 Task: Create a due date automation trigger when advanced on, on the monday of the week before a card is due add basic with the blue label at 11:00 AM.
Action: Mouse moved to (1269, 106)
Screenshot: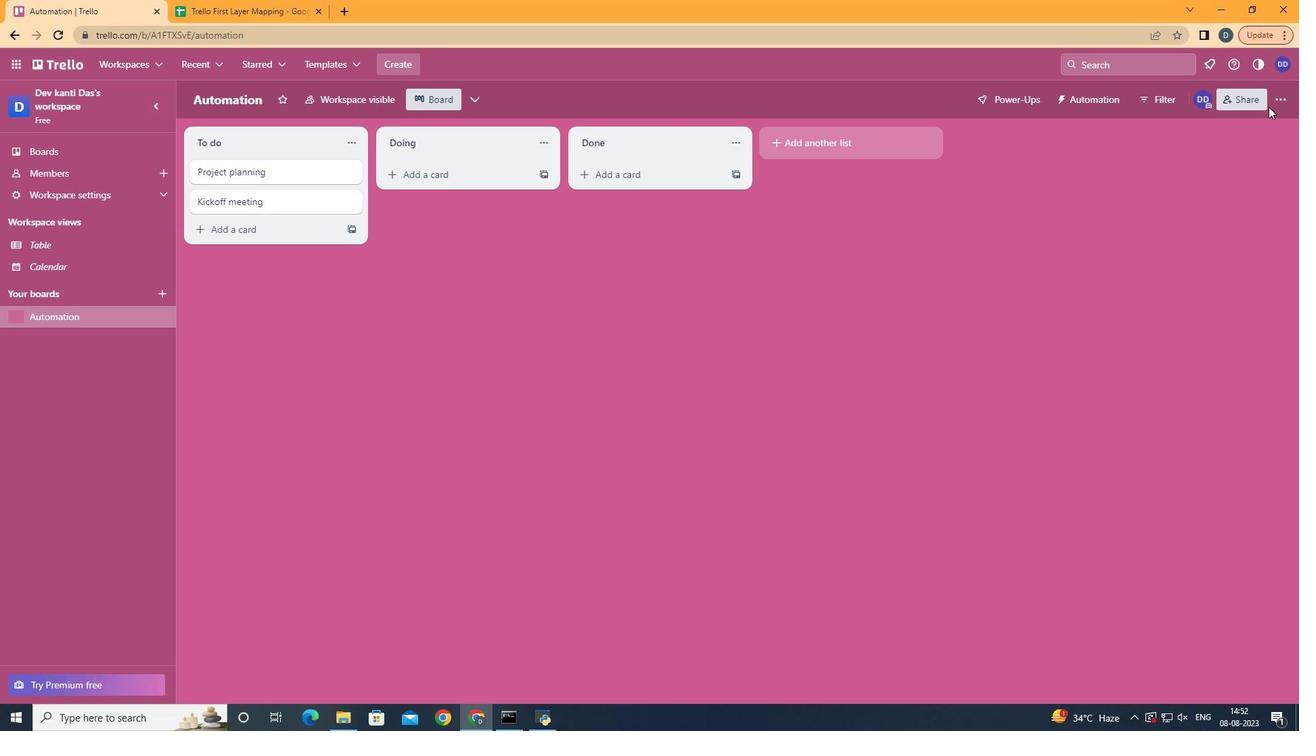 
Action: Mouse pressed left at (1269, 106)
Screenshot: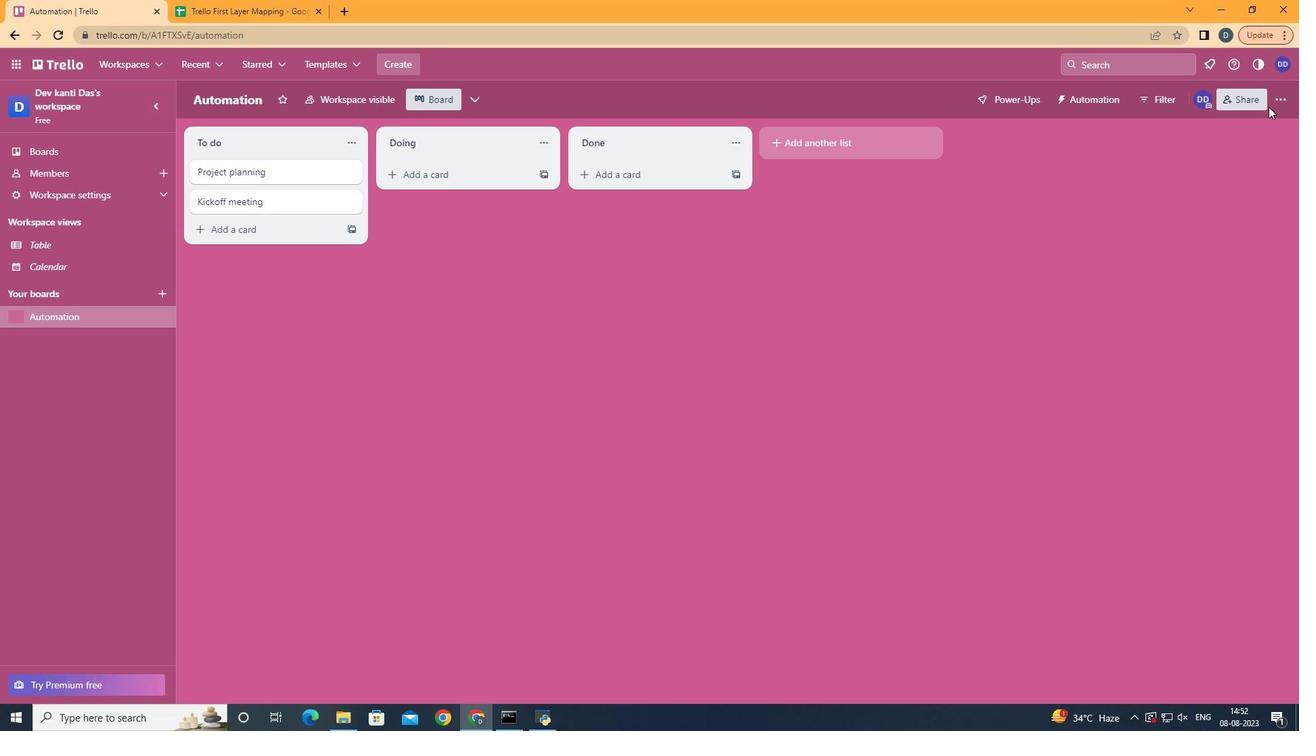 
Action: Mouse moved to (1277, 98)
Screenshot: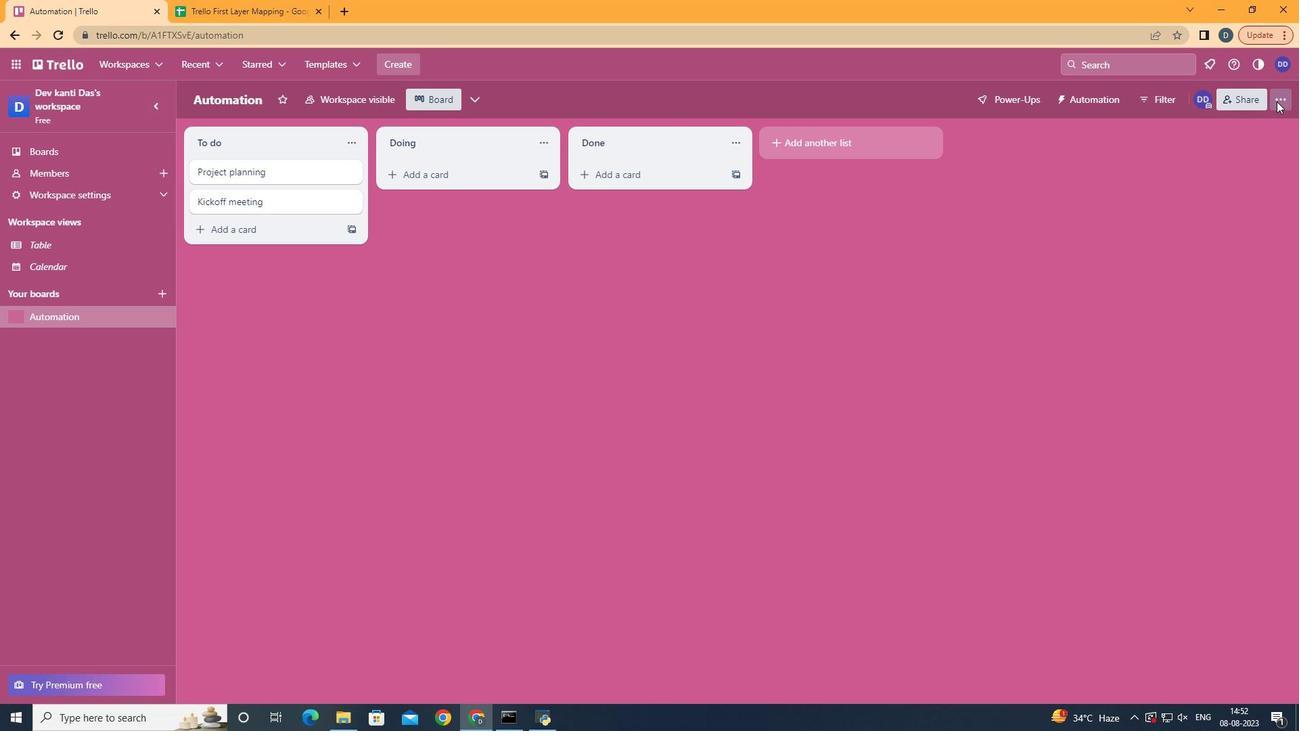 
Action: Mouse pressed left at (1277, 98)
Screenshot: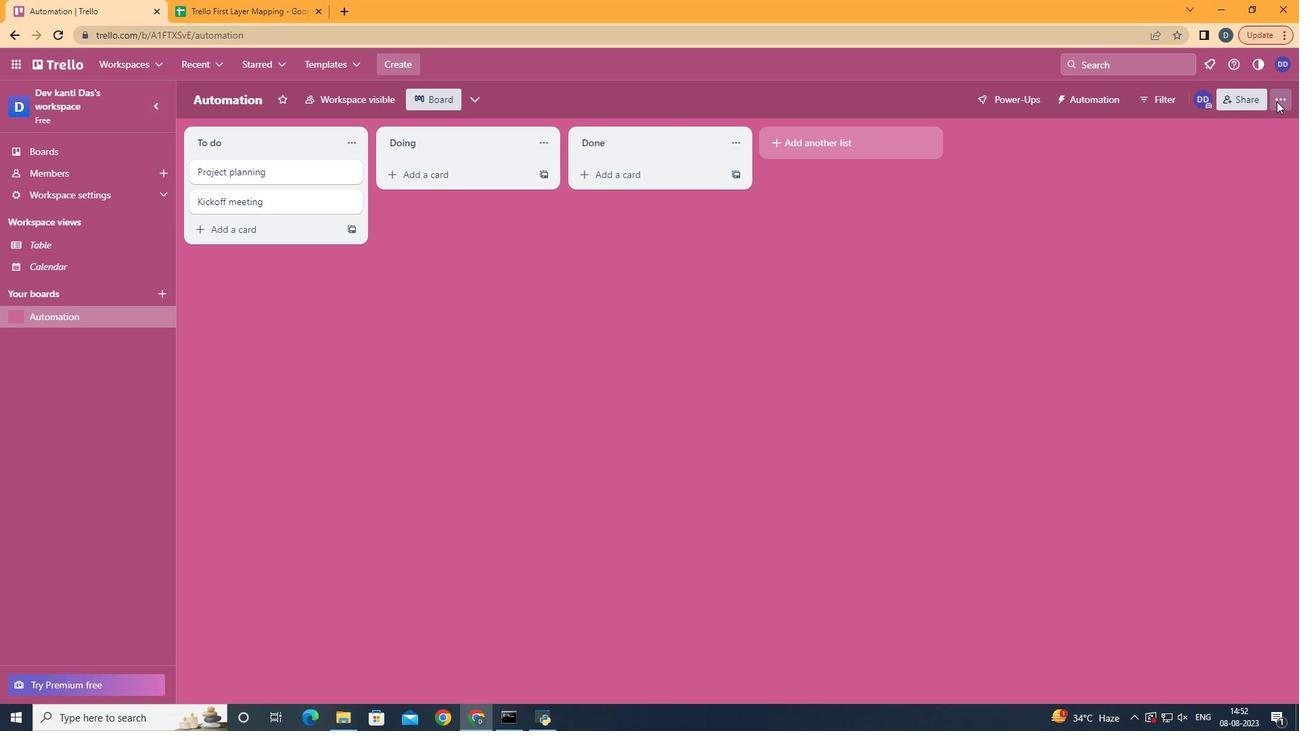 
Action: Mouse moved to (1170, 283)
Screenshot: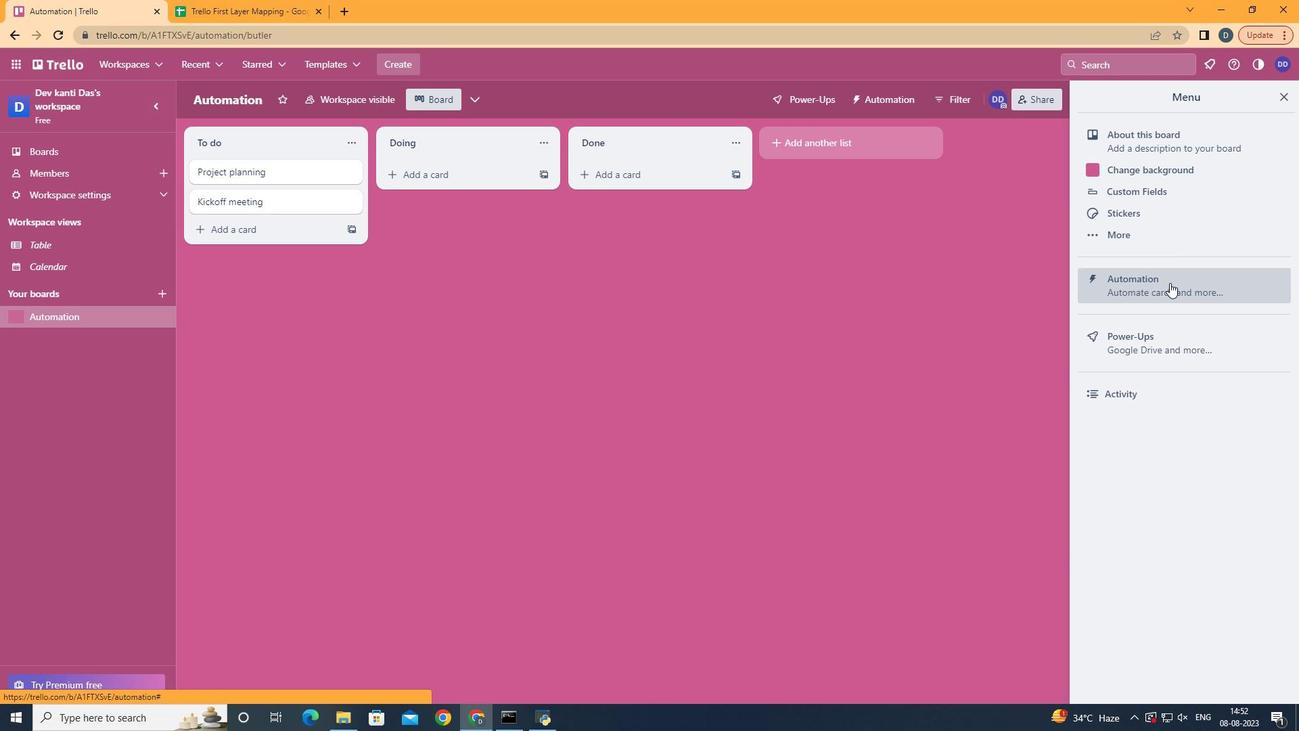 
Action: Mouse pressed left at (1170, 283)
Screenshot: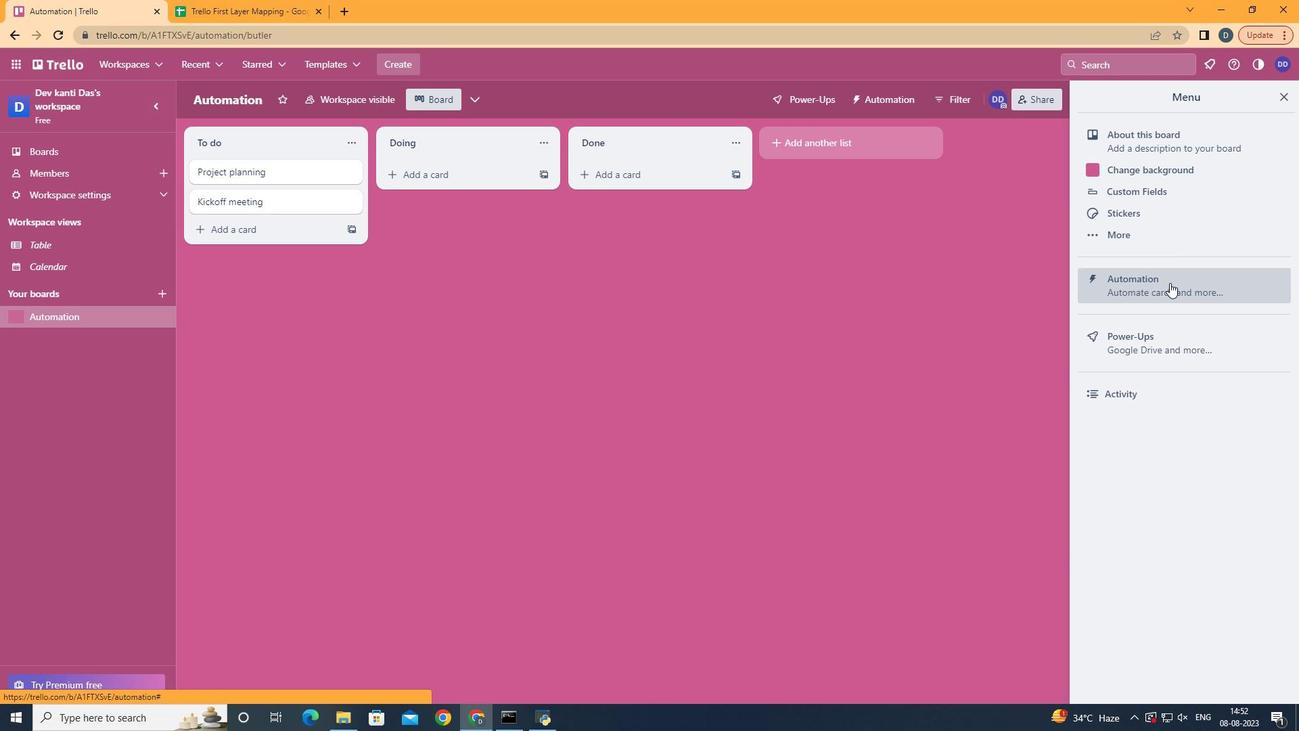 
Action: Mouse moved to (239, 264)
Screenshot: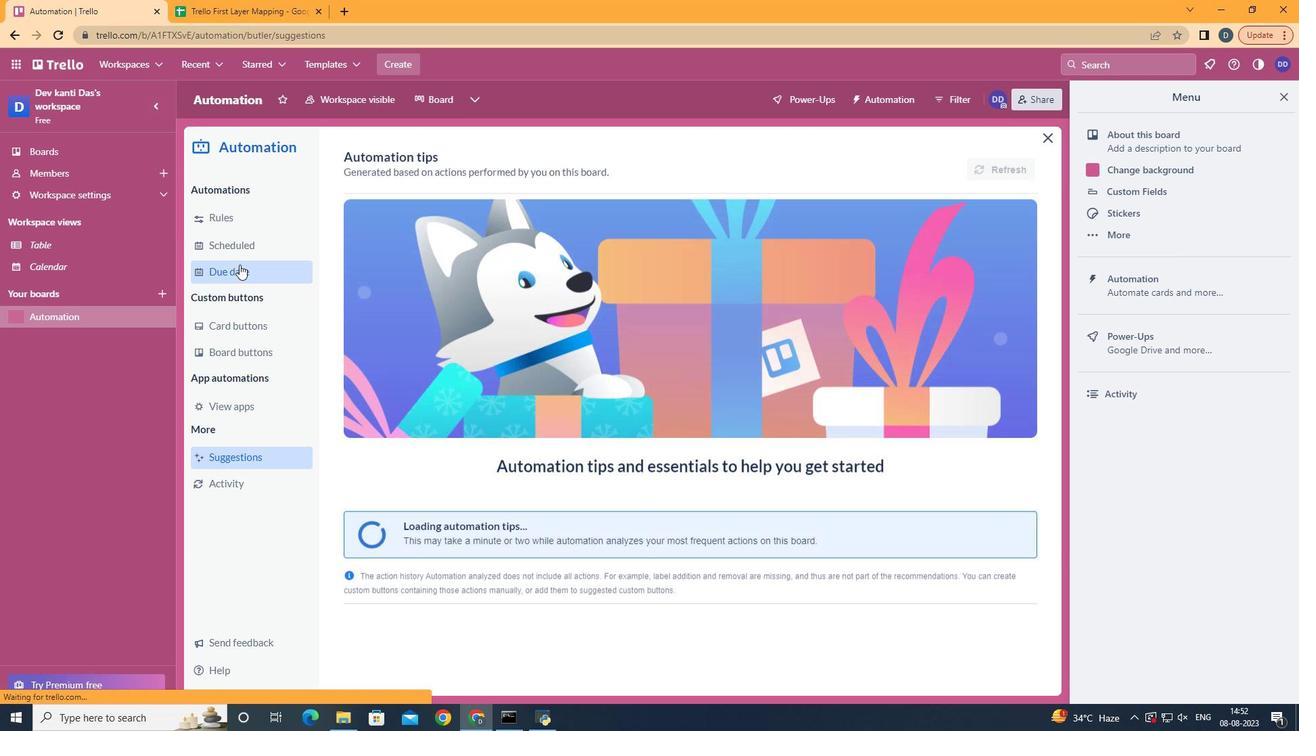 
Action: Mouse pressed left at (239, 264)
Screenshot: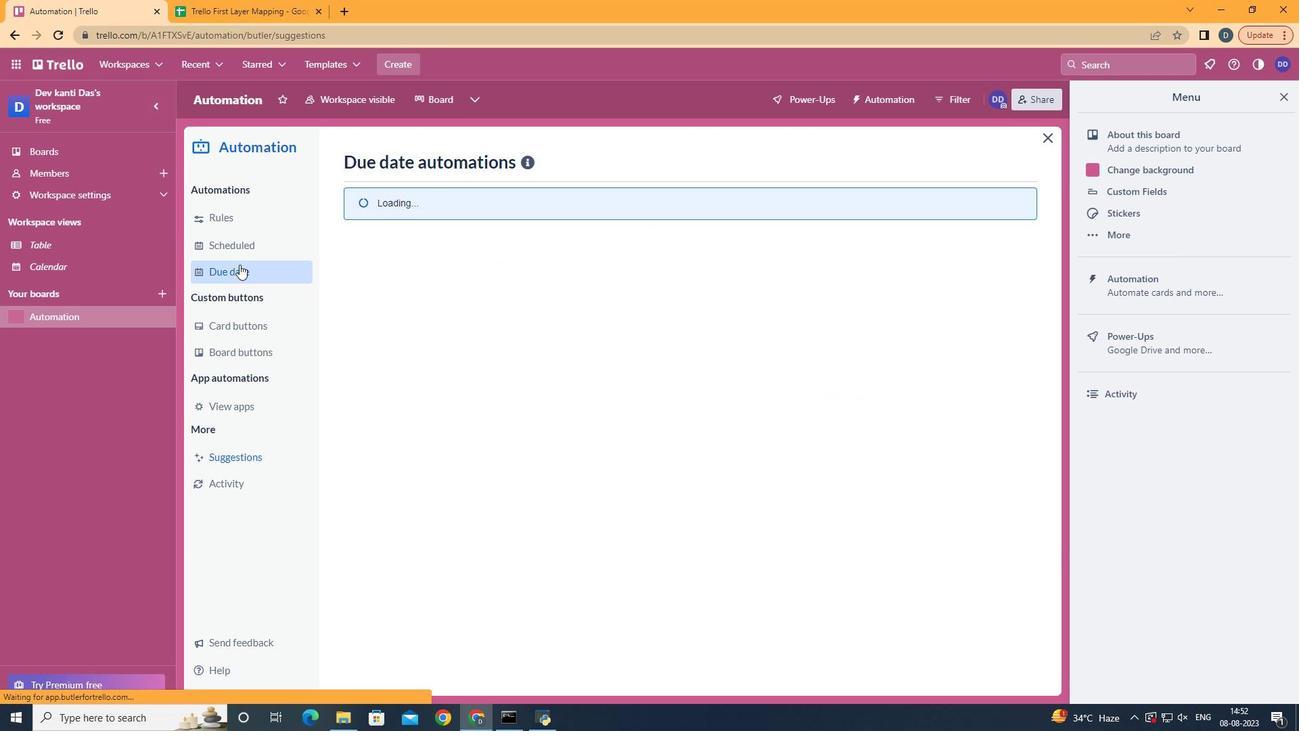 
Action: Mouse moved to (933, 163)
Screenshot: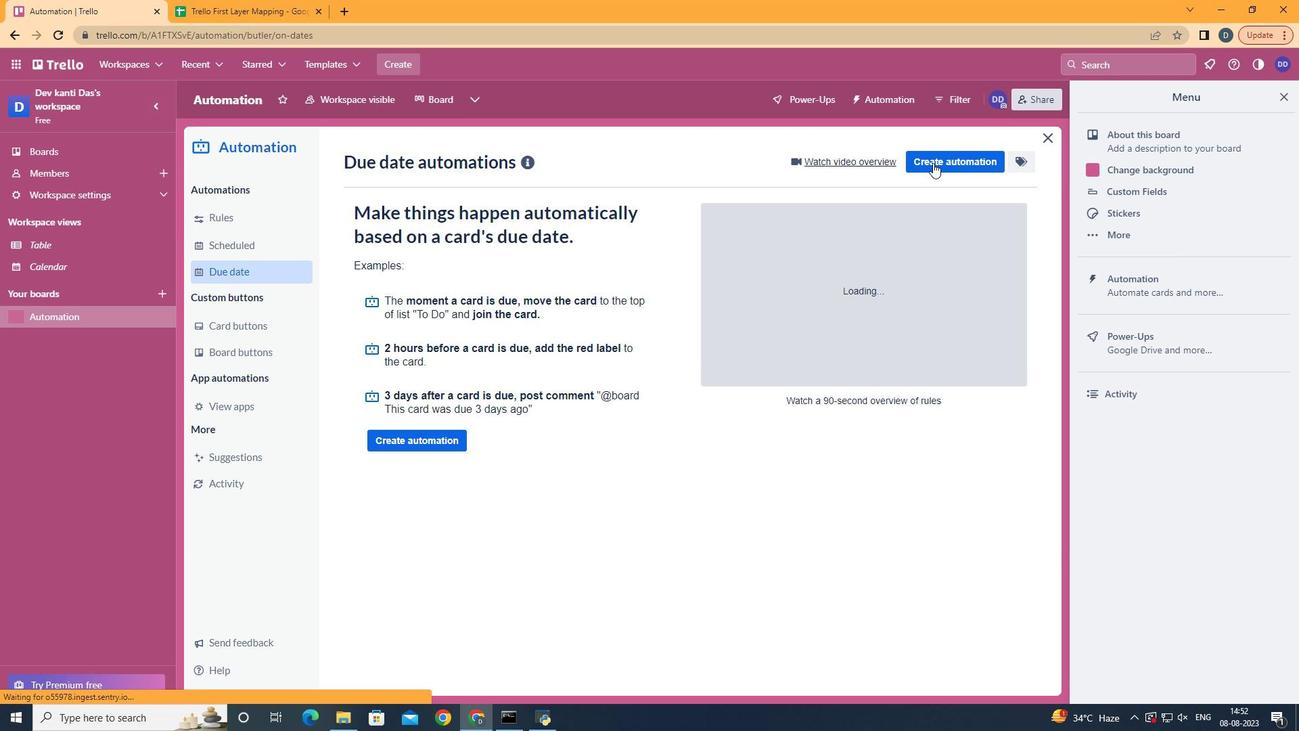 
Action: Mouse pressed left at (933, 163)
Screenshot: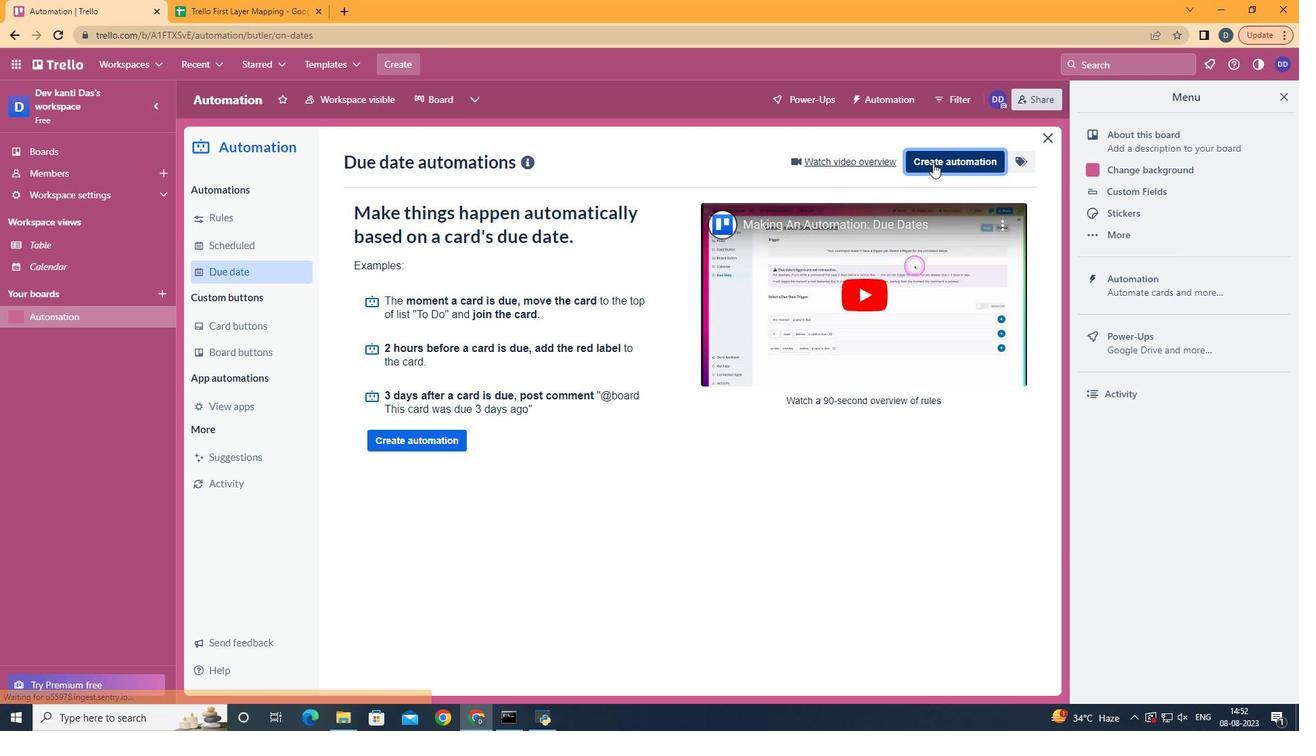 
Action: Mouse moved to (706, 280)
Screenshot: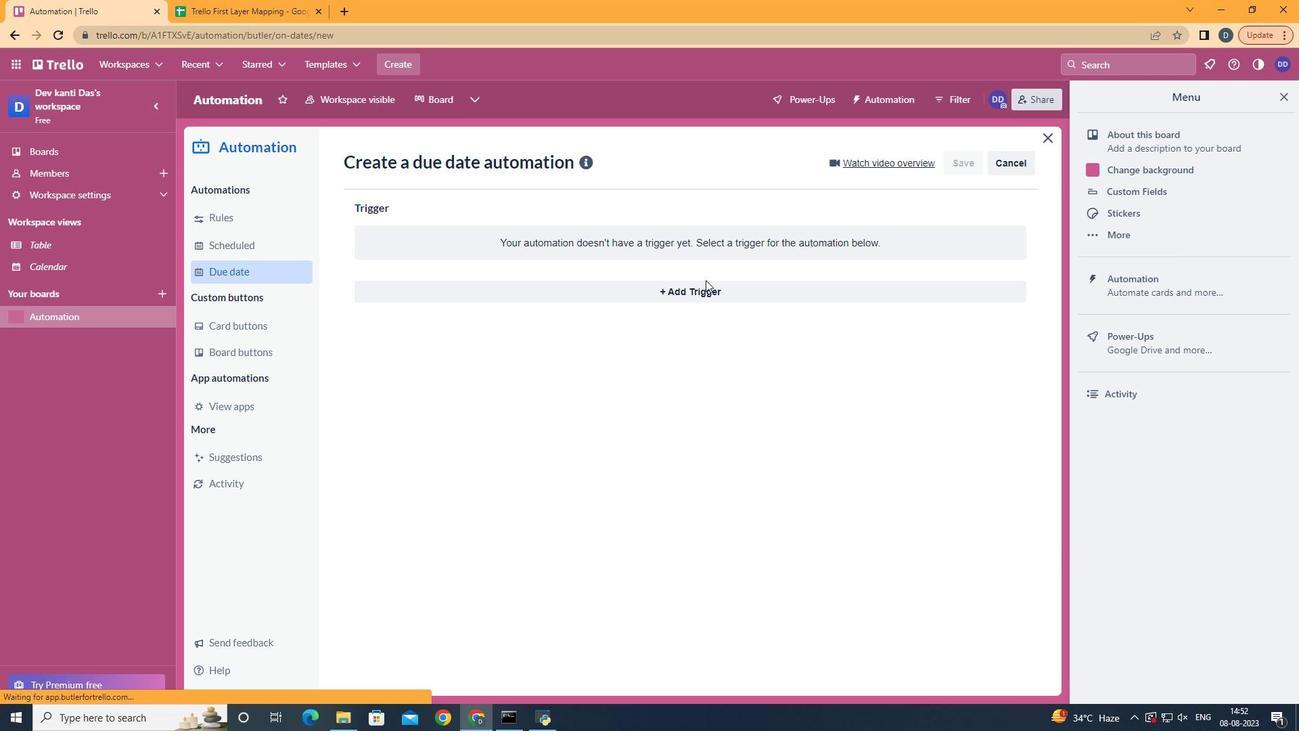
Action: Mouse pressed left at (706, 280)
Screenshot: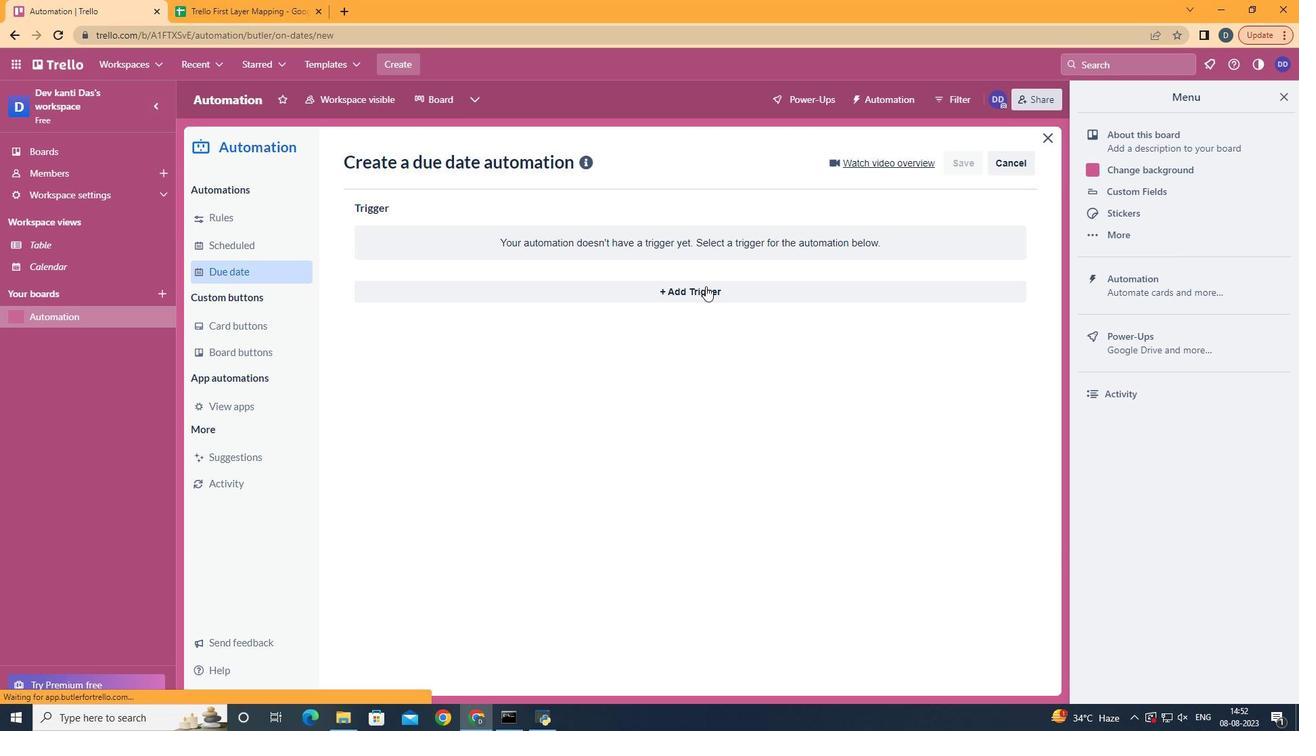 
Action: Mouse moved to (708, 290)
Screenshot: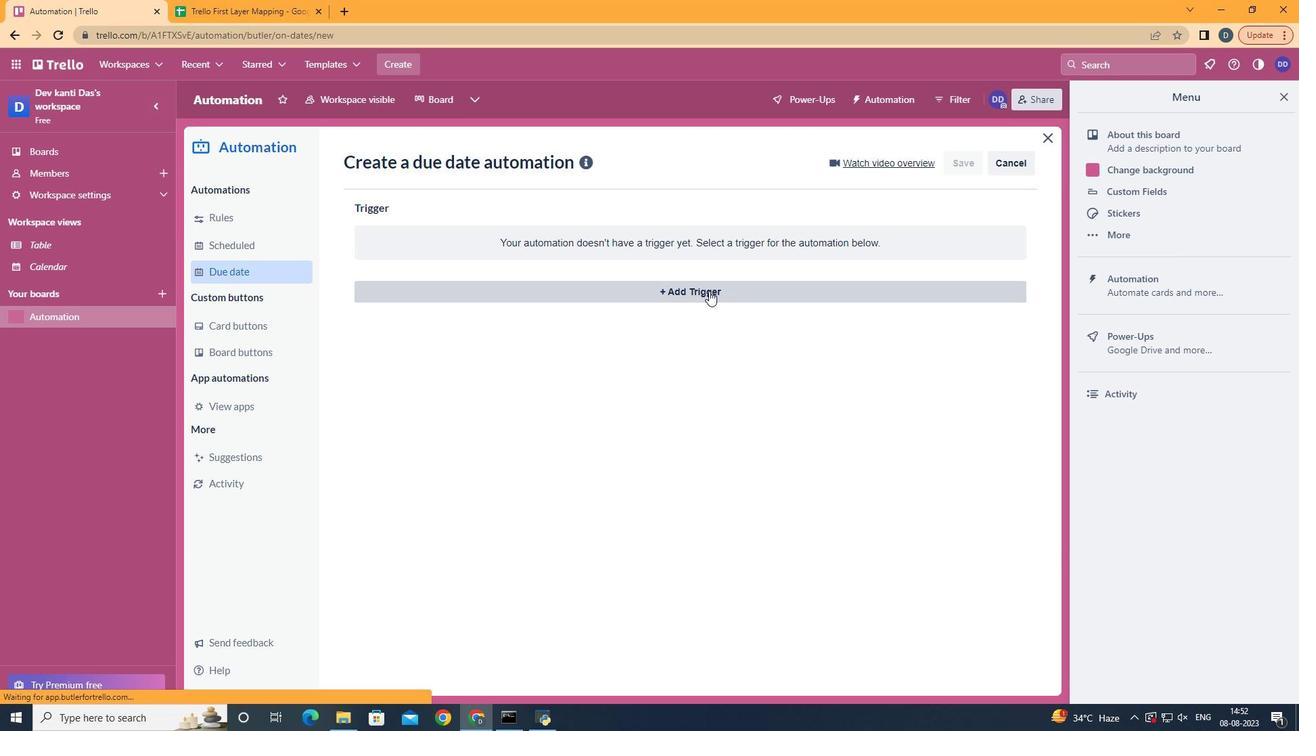 
Action: Mouse pressed left at (708, 290)
Screenshot: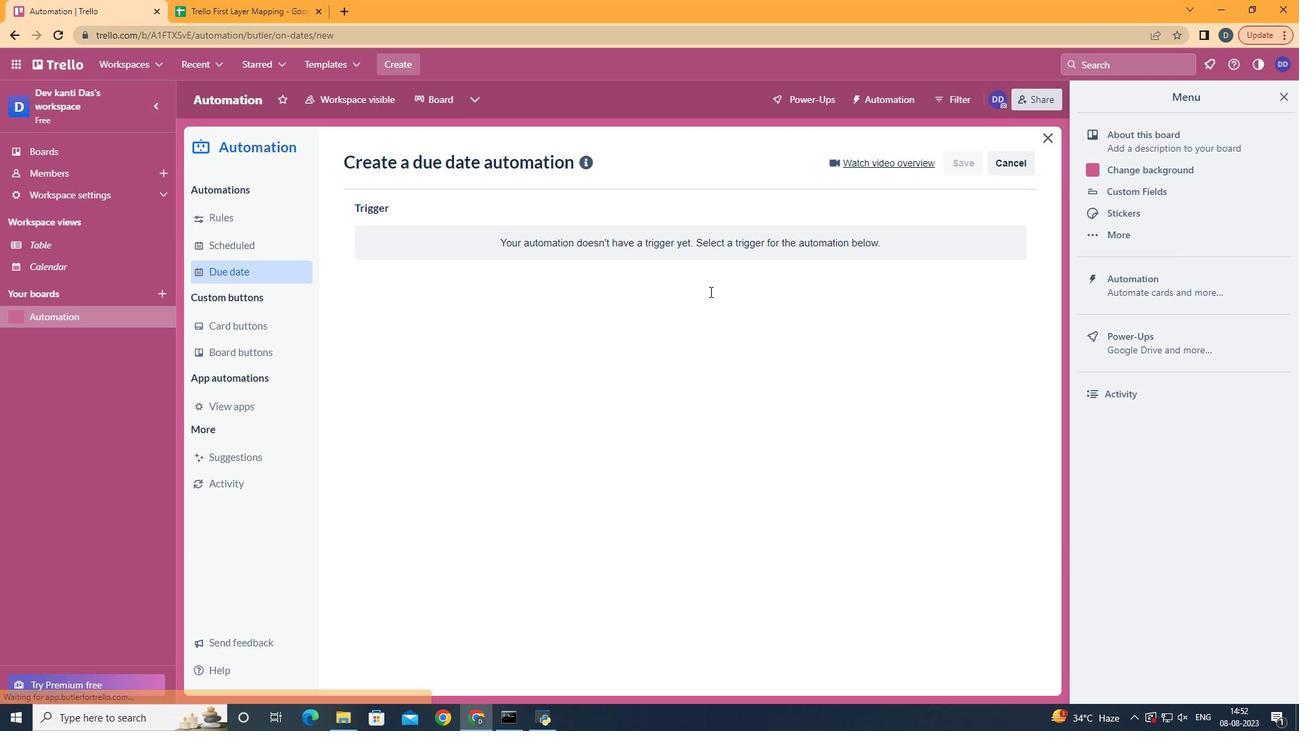 
Action: Mouse moved to (428, 348)
Screenshot: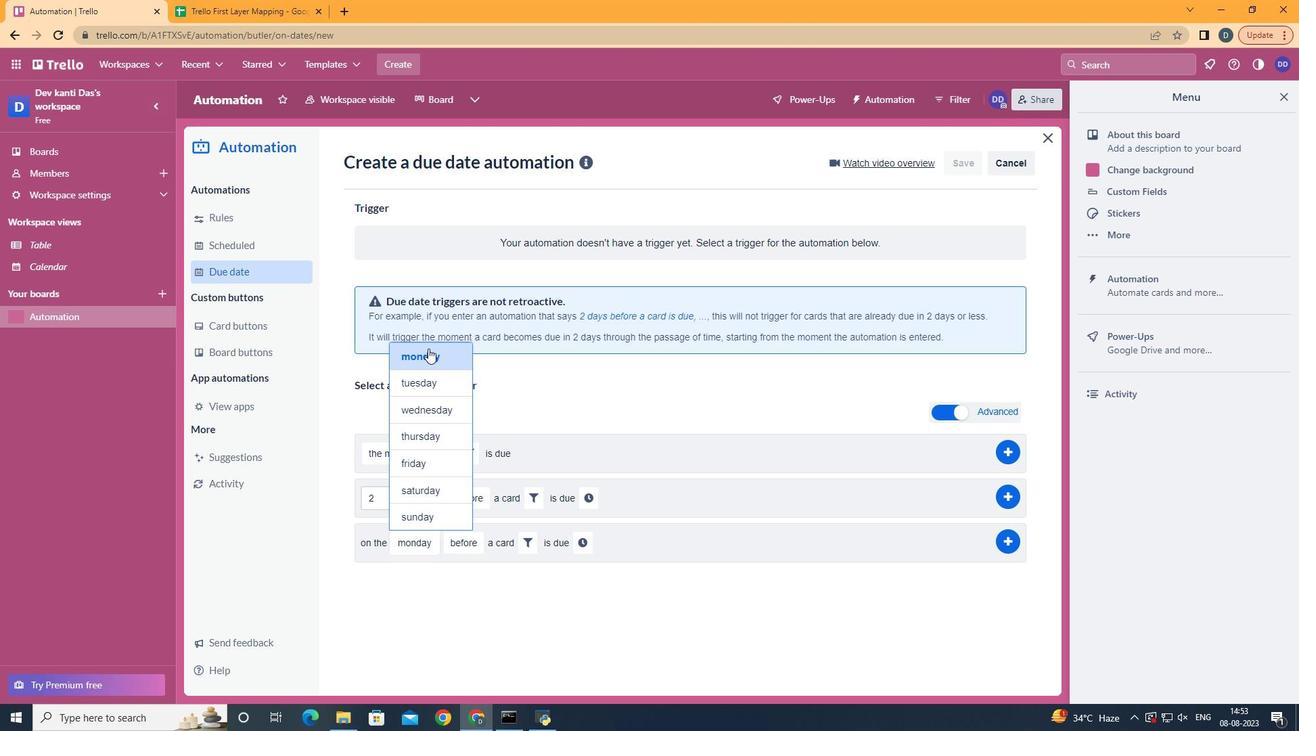 
Action: Mouse pressed left at (428, 348)
Screenshot: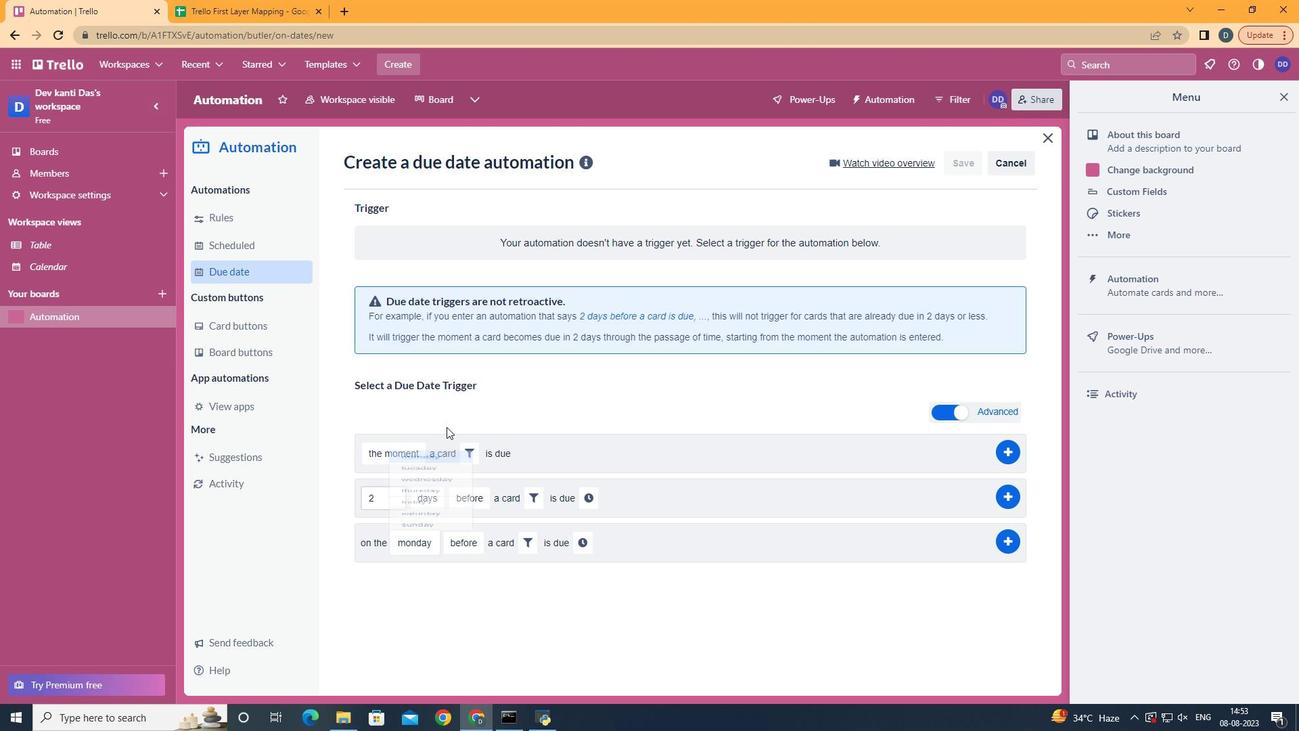 
Action: Mouse moved to (476, 652)
Screenshot: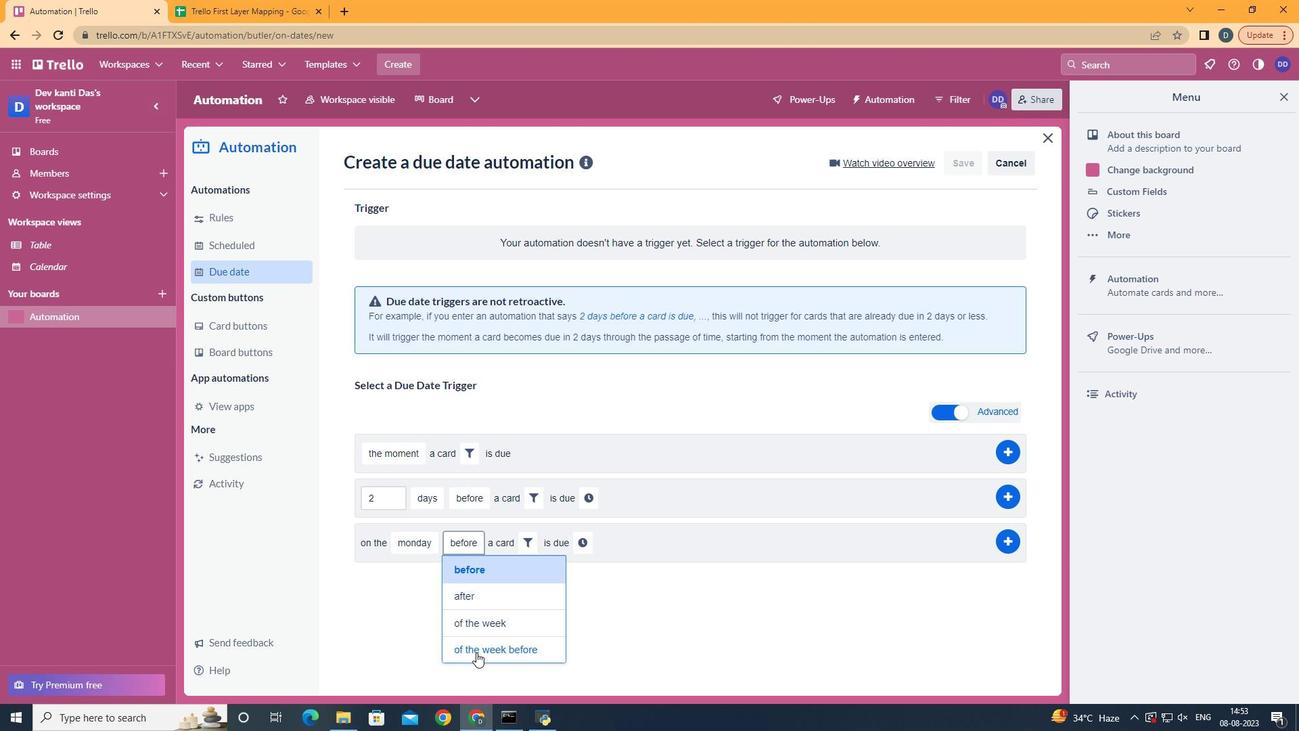 
Action: Mouse pressed left at (476, 652)
Screenshot: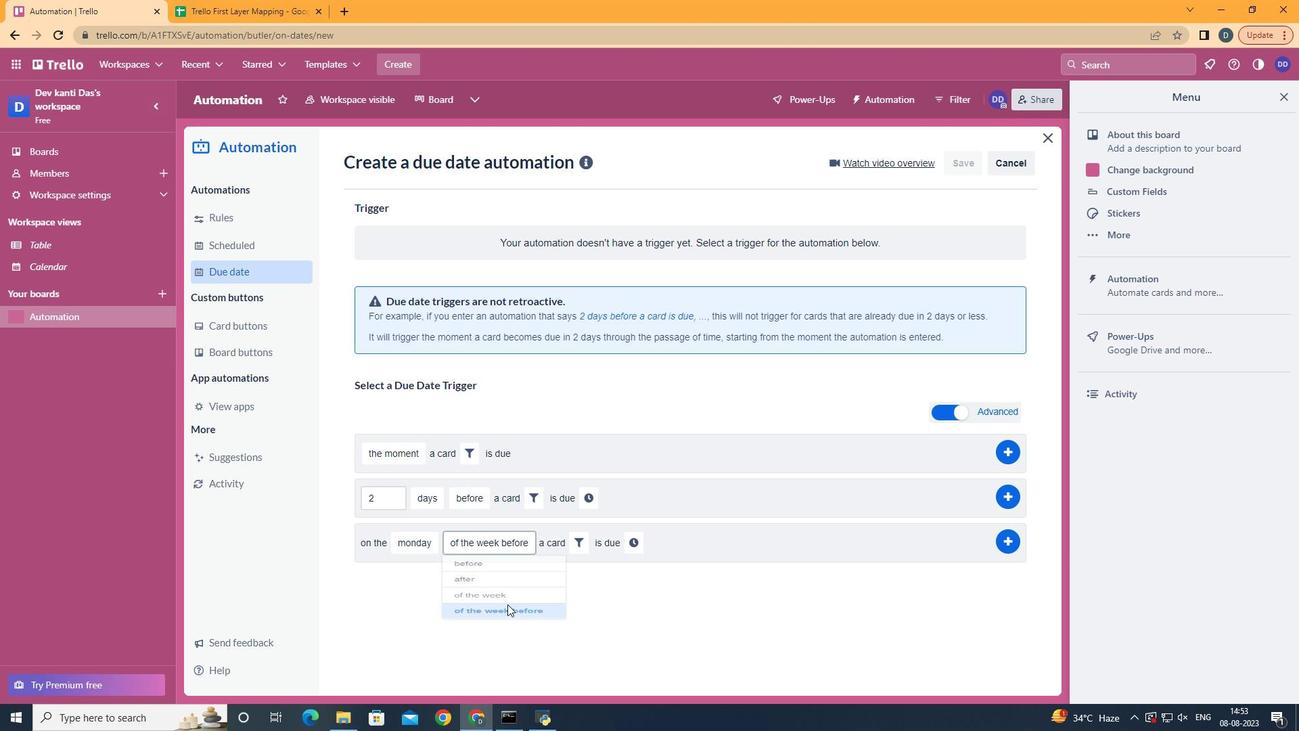 
Action: Mouse moved to (578, 545)
Screenshot: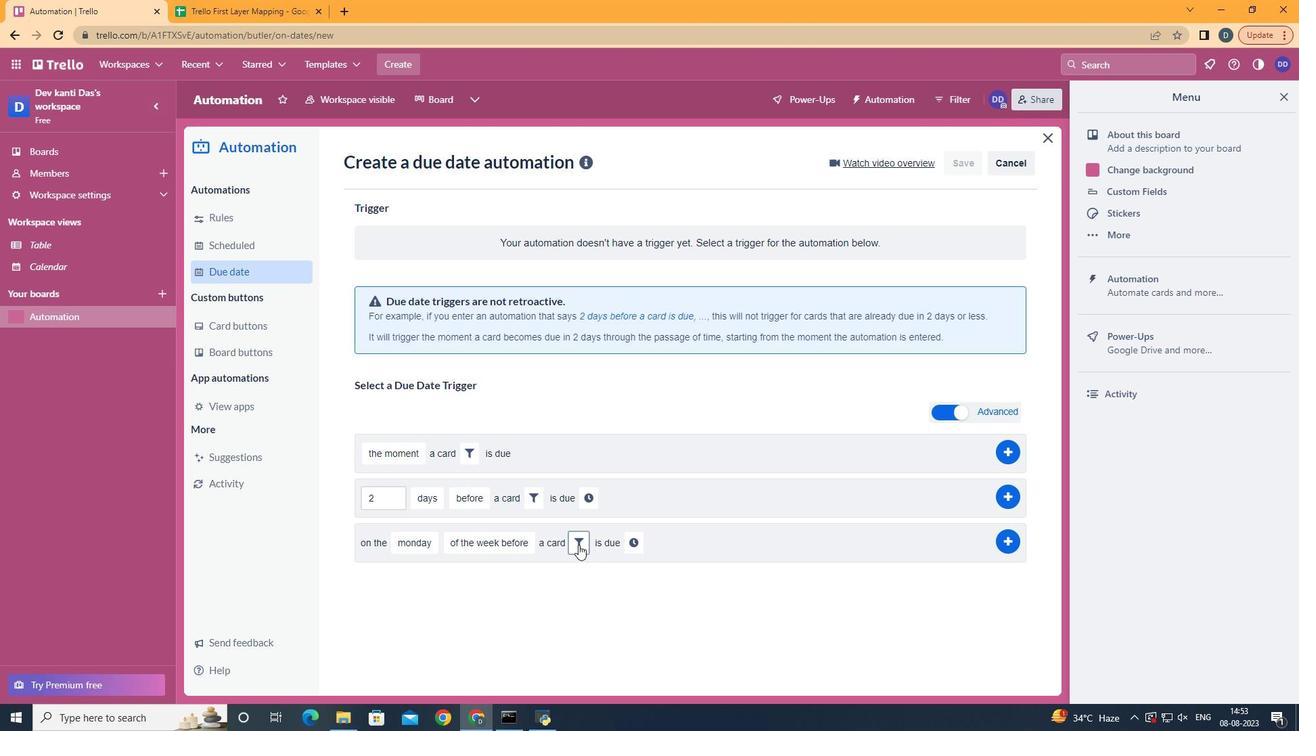 
Action: Mouse pressed left at (578, 545)
Screenshot: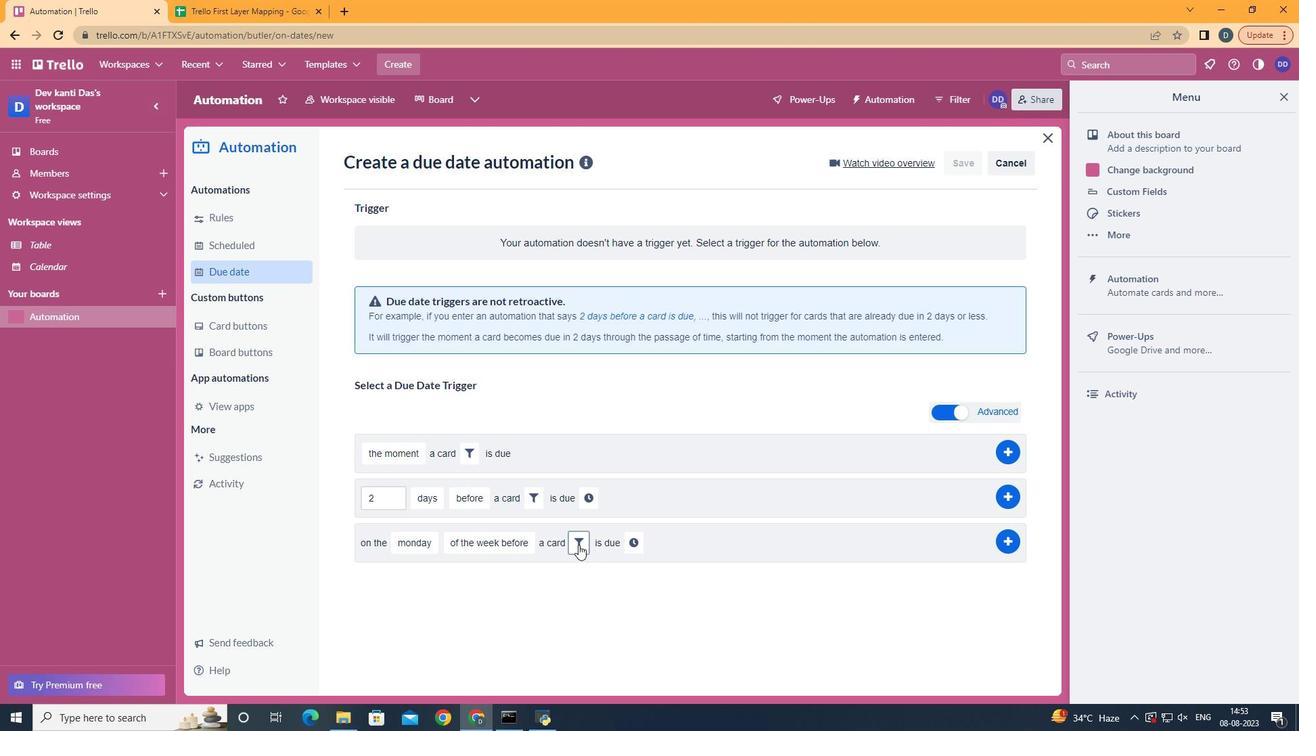 
Action: Mouse moved to (589, 574)
Screenshot: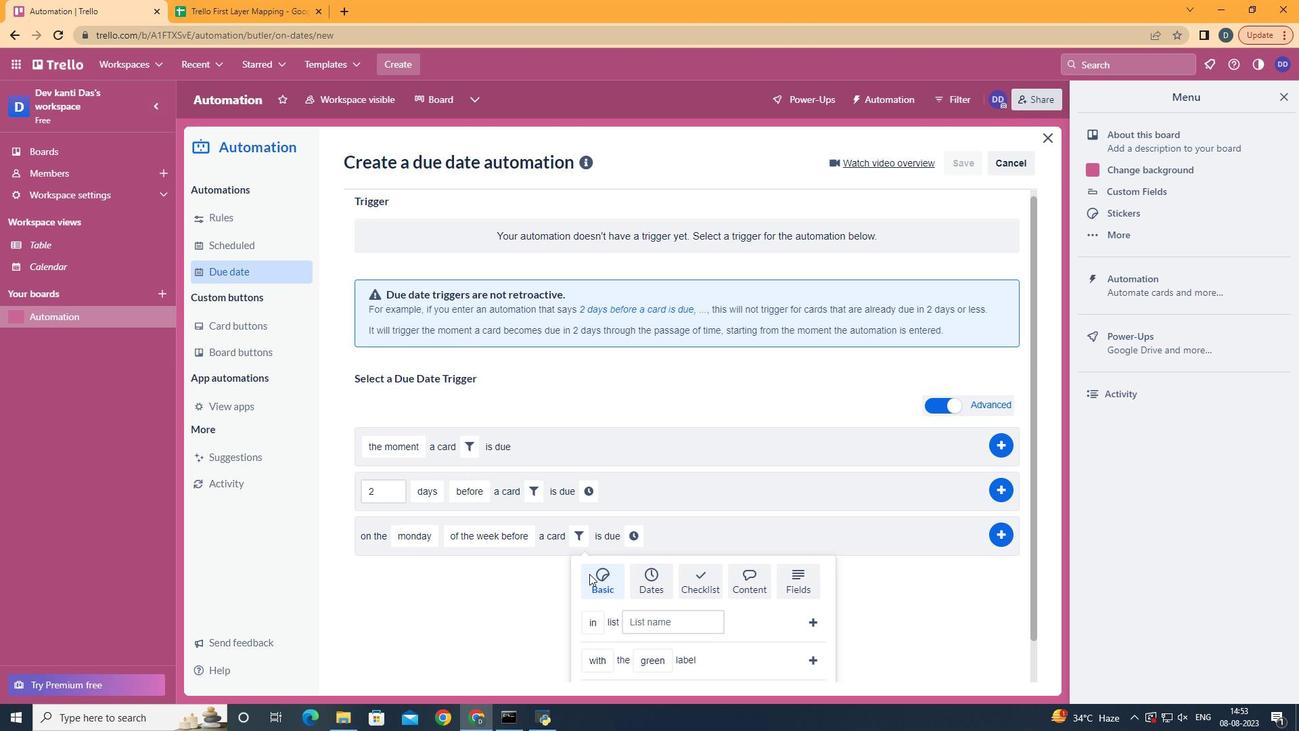 
Action: Mouse scrolled (589, 573) with delta (0, 0)
Screenshot: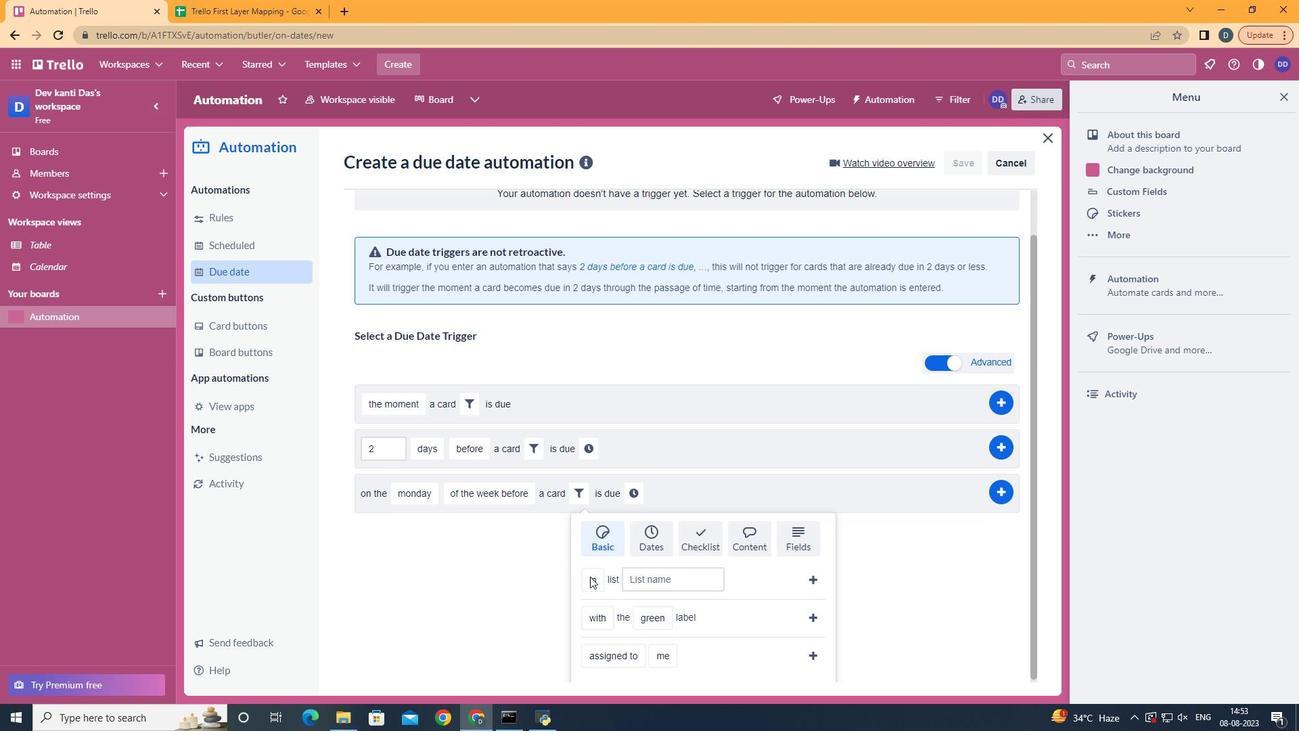 
Action: Mouse scrolled (589, 573) with delta (0, 0)
Screenshot: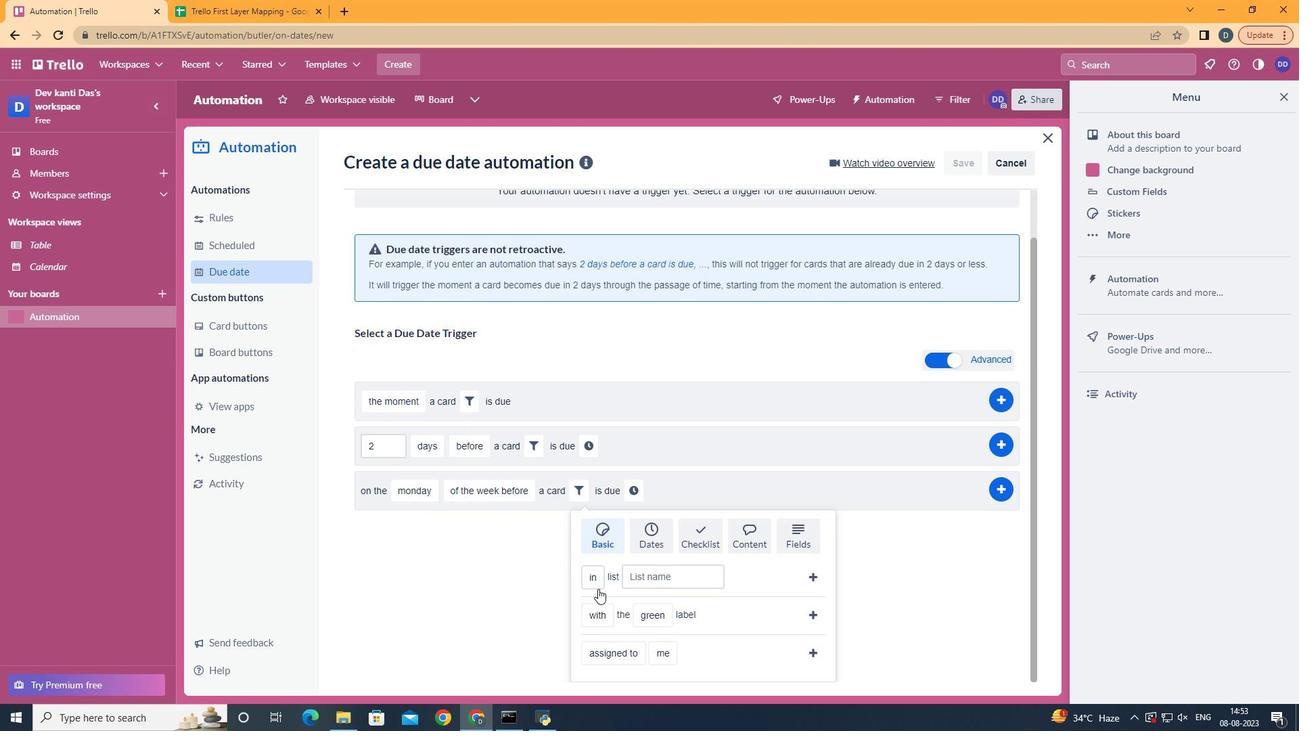 
Action: Mouse moved to (620, 530)
Screenshot: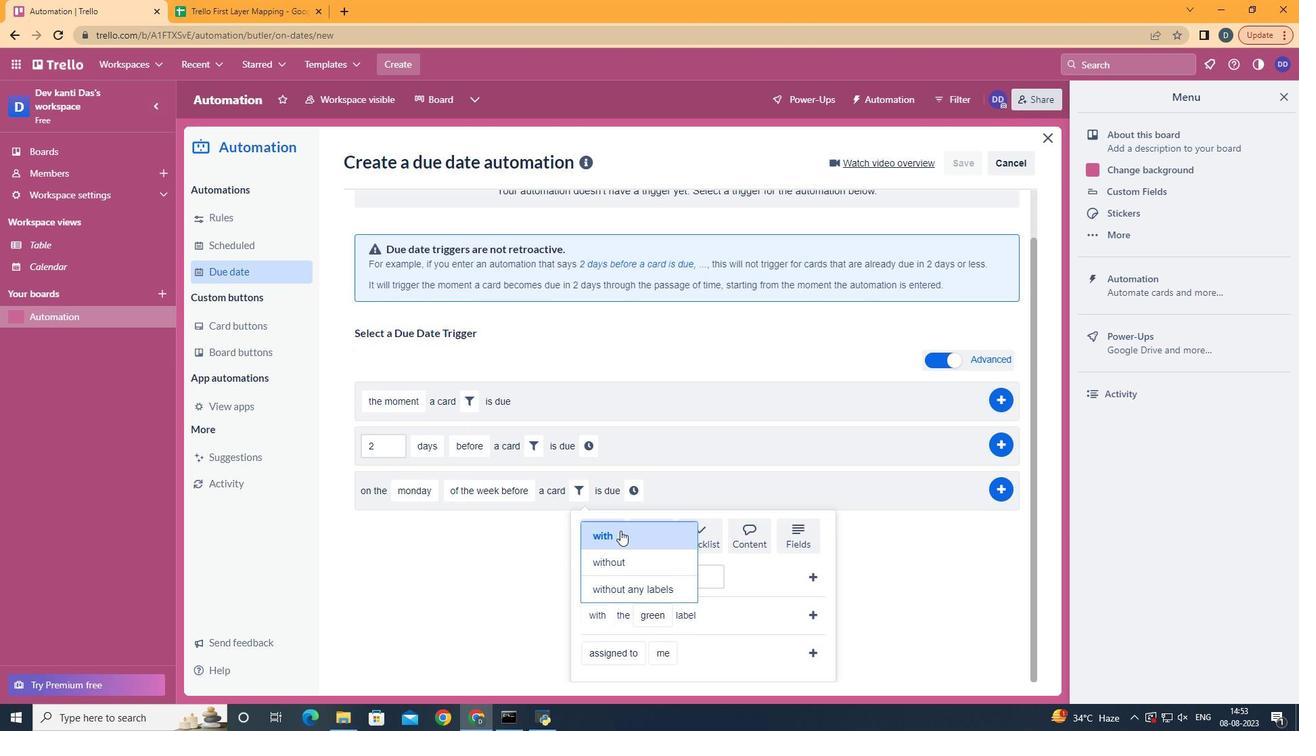 
Action: Mouse pressed left at (620, 530)
Screenshot: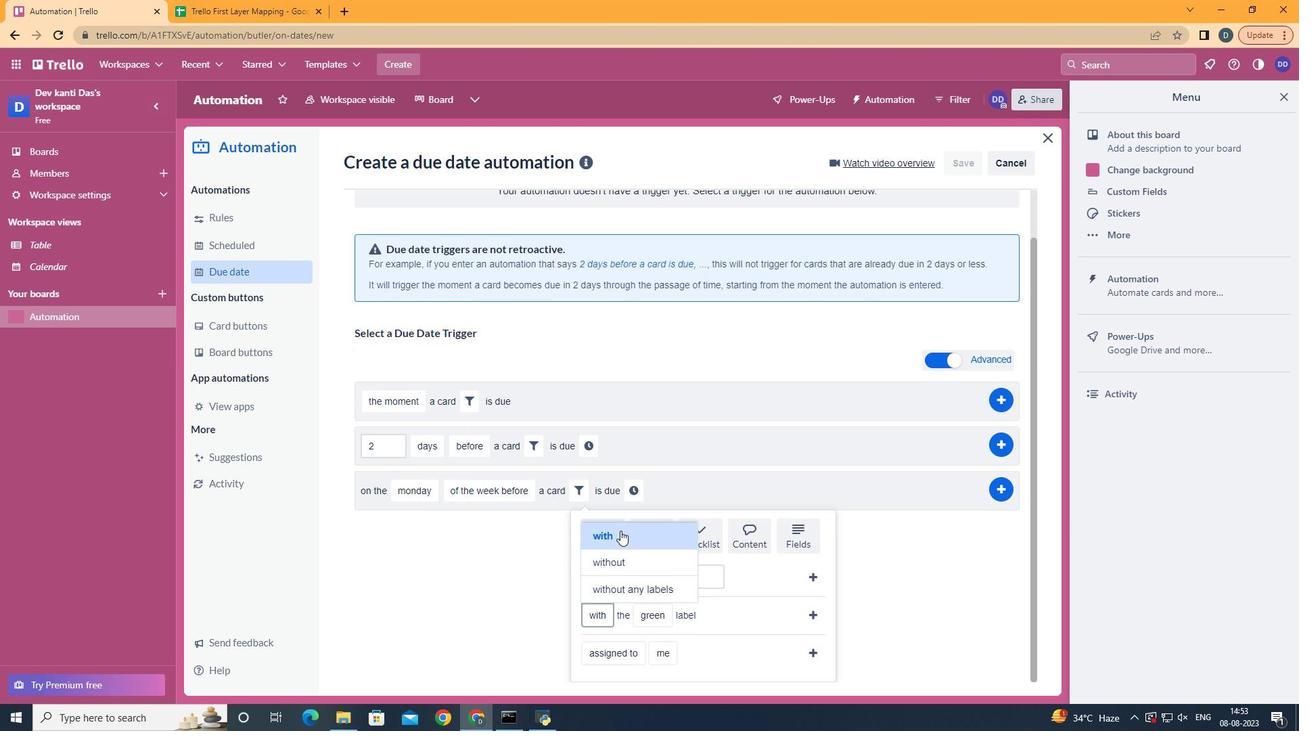 
Action: Mouse moved to (660, 584)
Screenshot: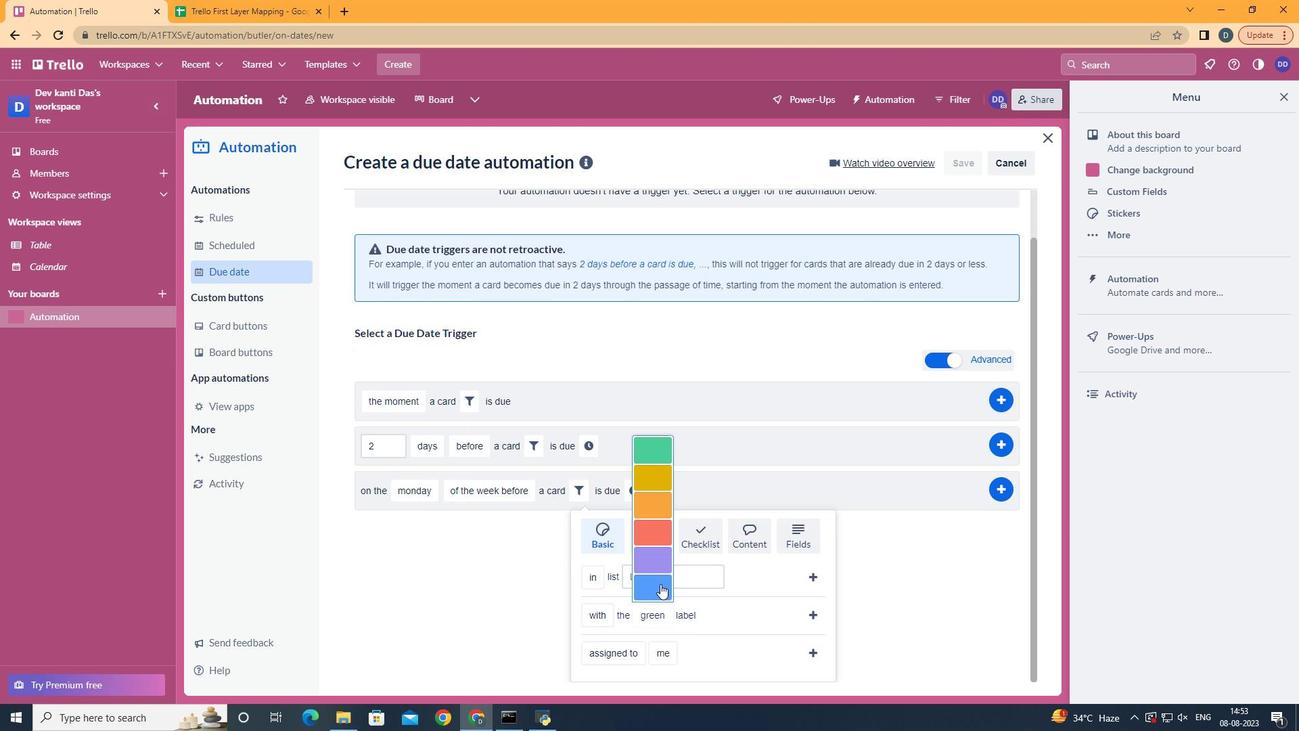 
Action: Mouse pressed left at (660, 584)
Screenshot: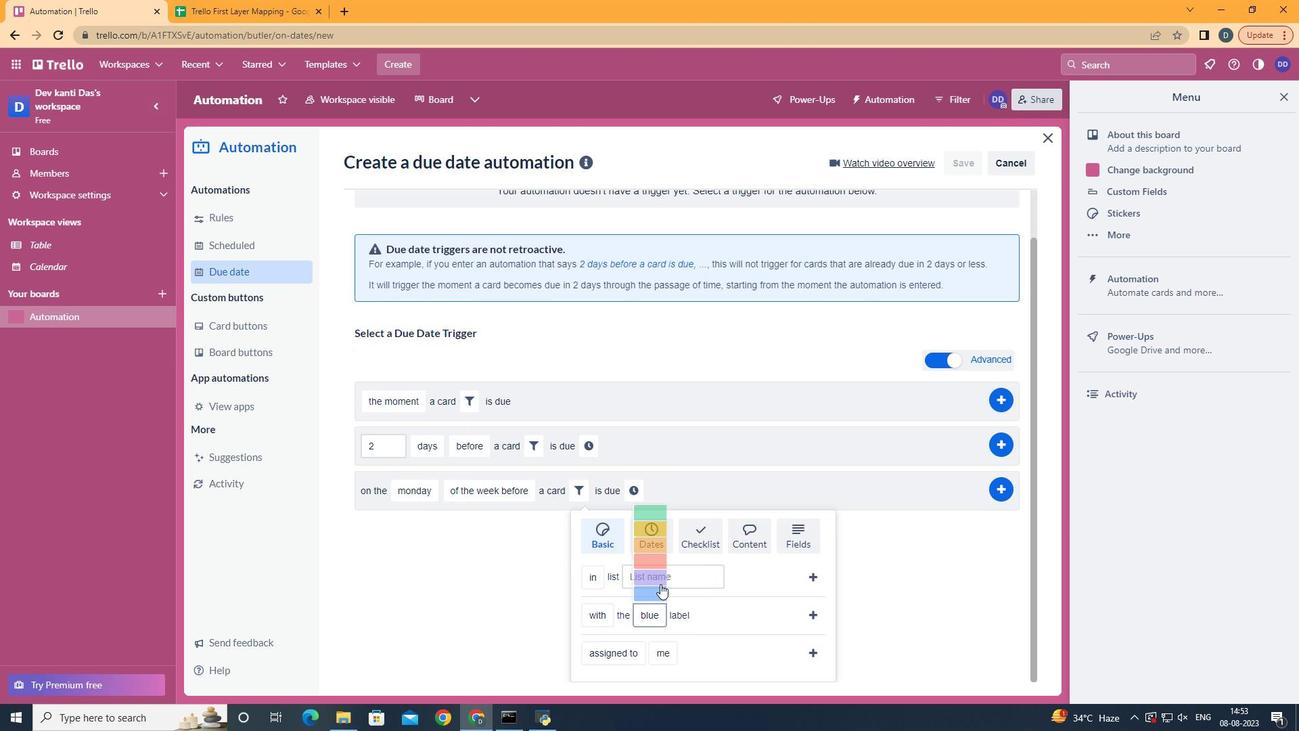 
Action: Mouse moved to (819, 612)
Screenshot: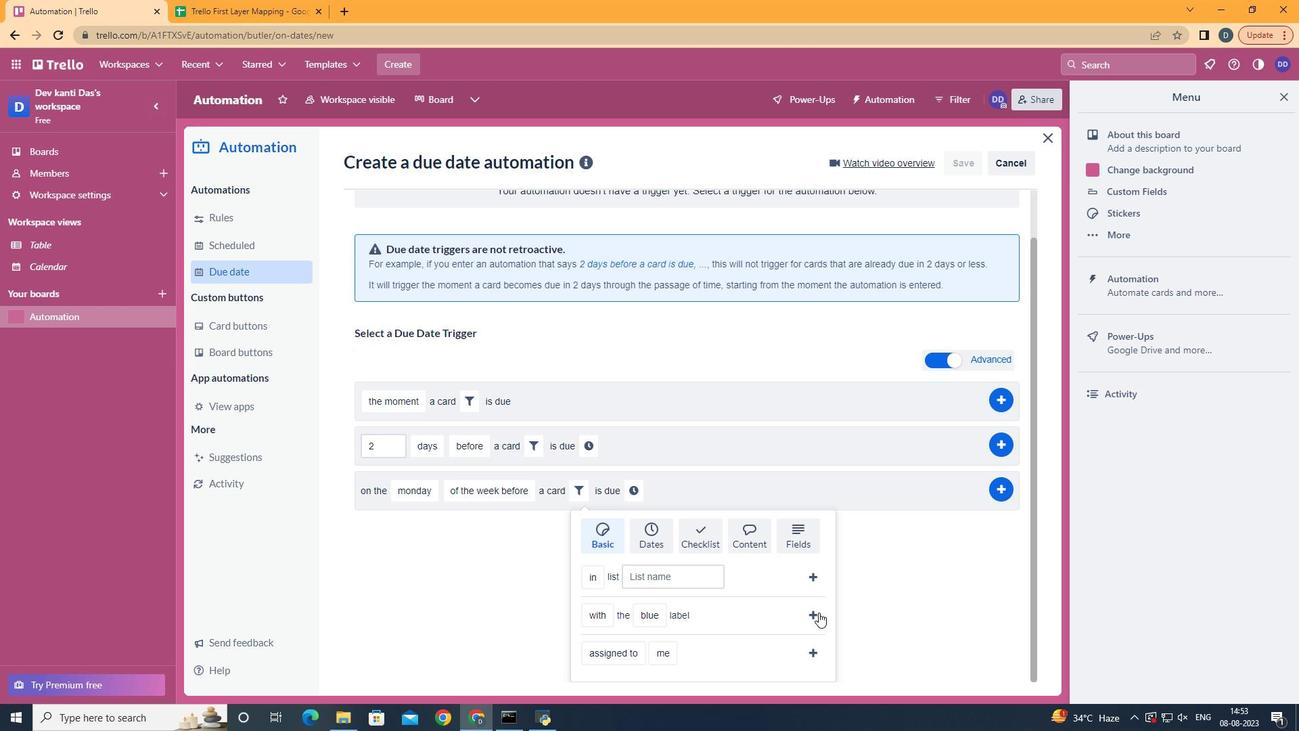 
Action: Mouse pressed left at (819, 612)
Screenshot: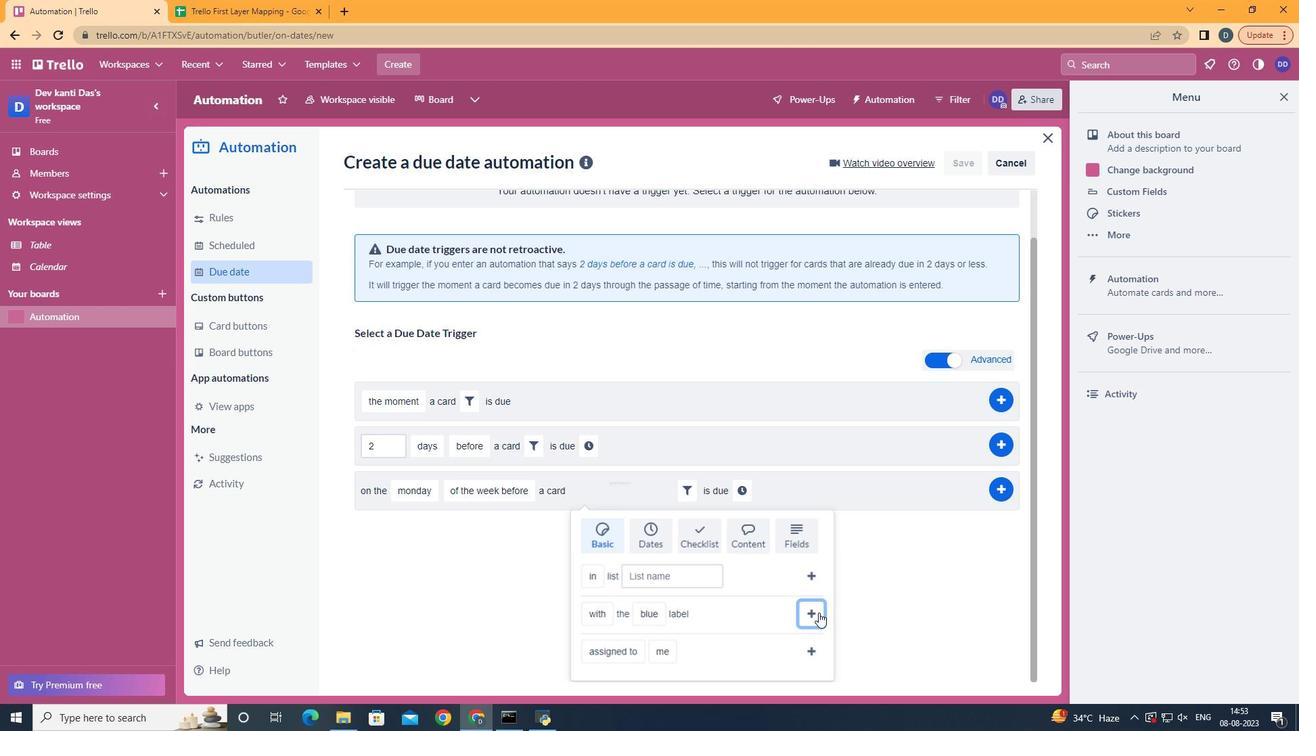 
Action: Mouse moved to (746, 557)
Screenshot: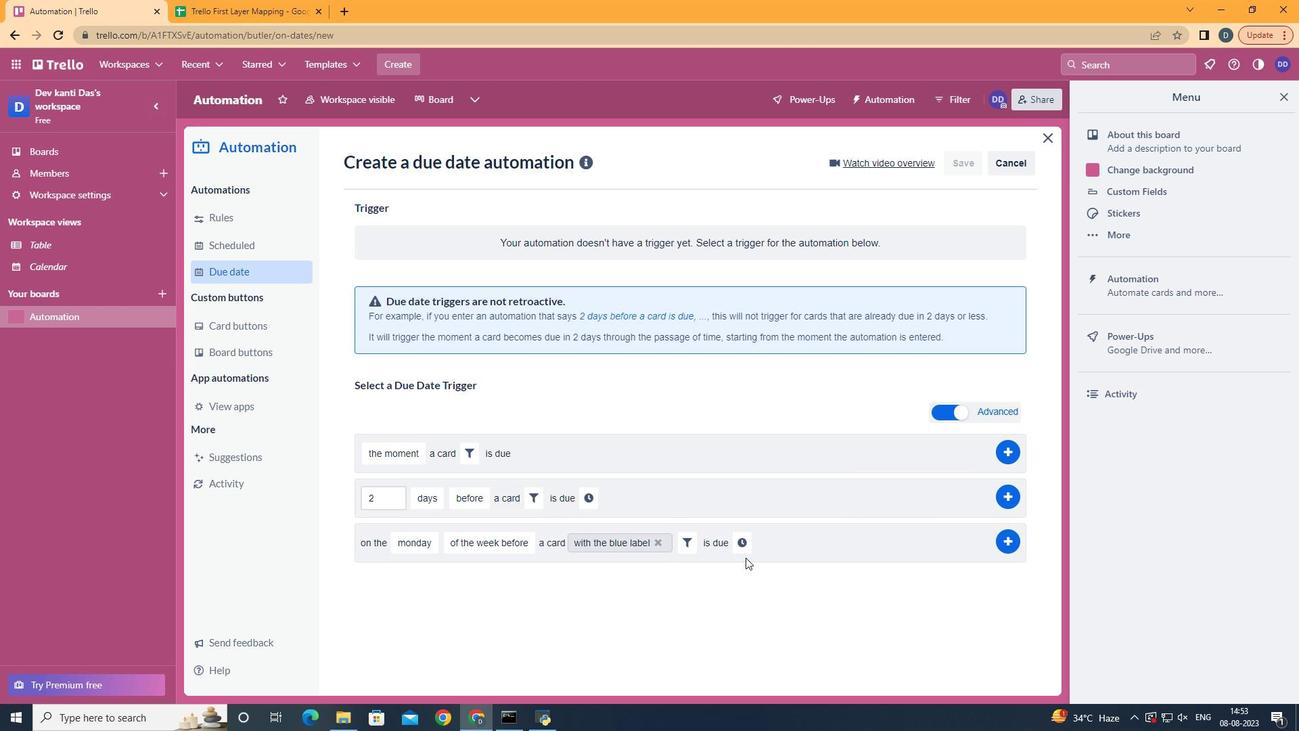 
Action: Mouse pressed left at (746, 557)
Screenshot: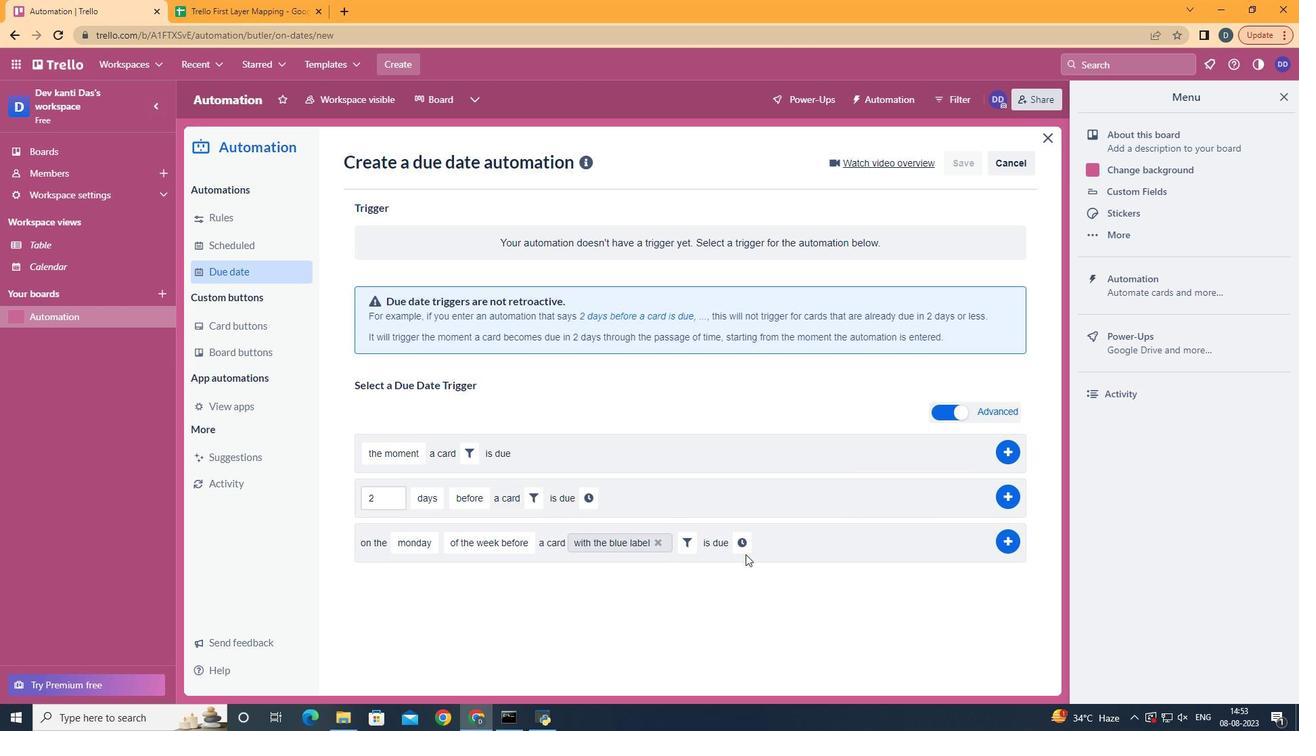 
Action: Mouse moved to (745, 548)
Screenshot: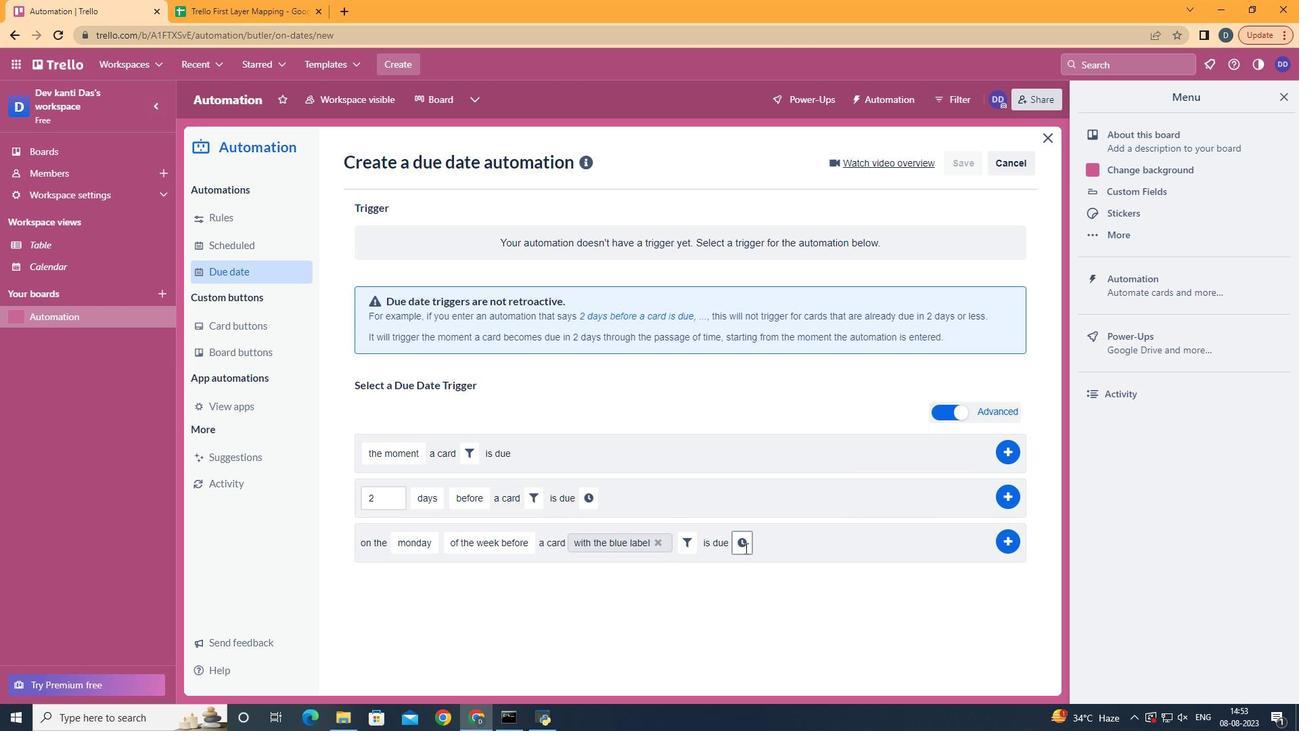 
Action: Mouse pressed left at (745, 548)
Screenshot: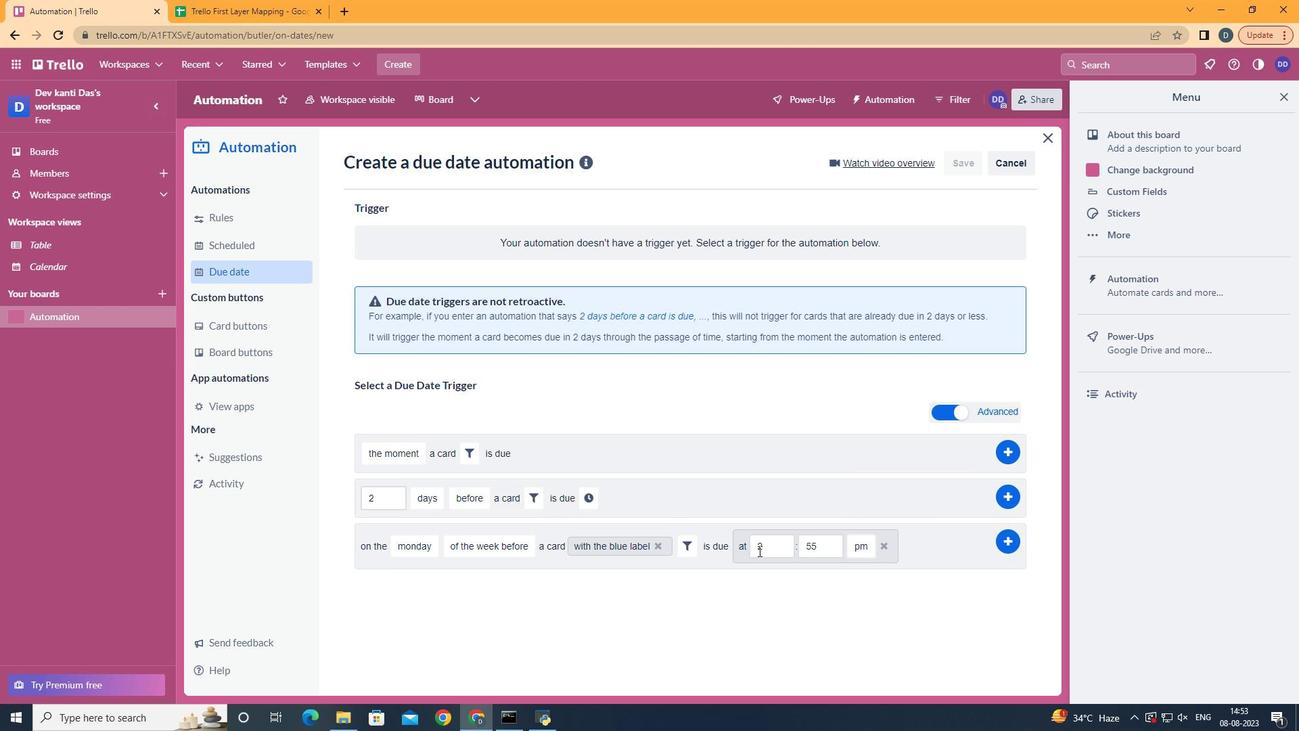 
Action: Mouse moved to (768, 551)
Screenshot: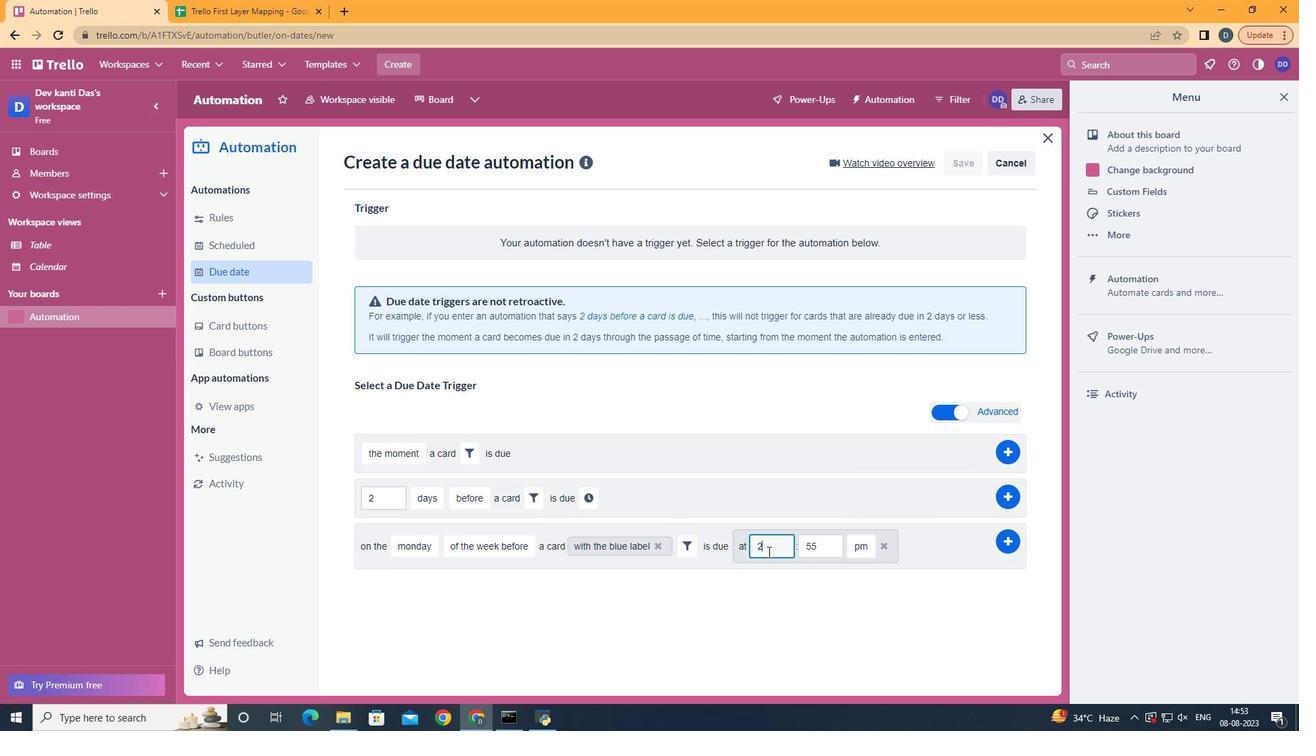 
Action: Mouse pressed left at (768, 551)
Screenshot: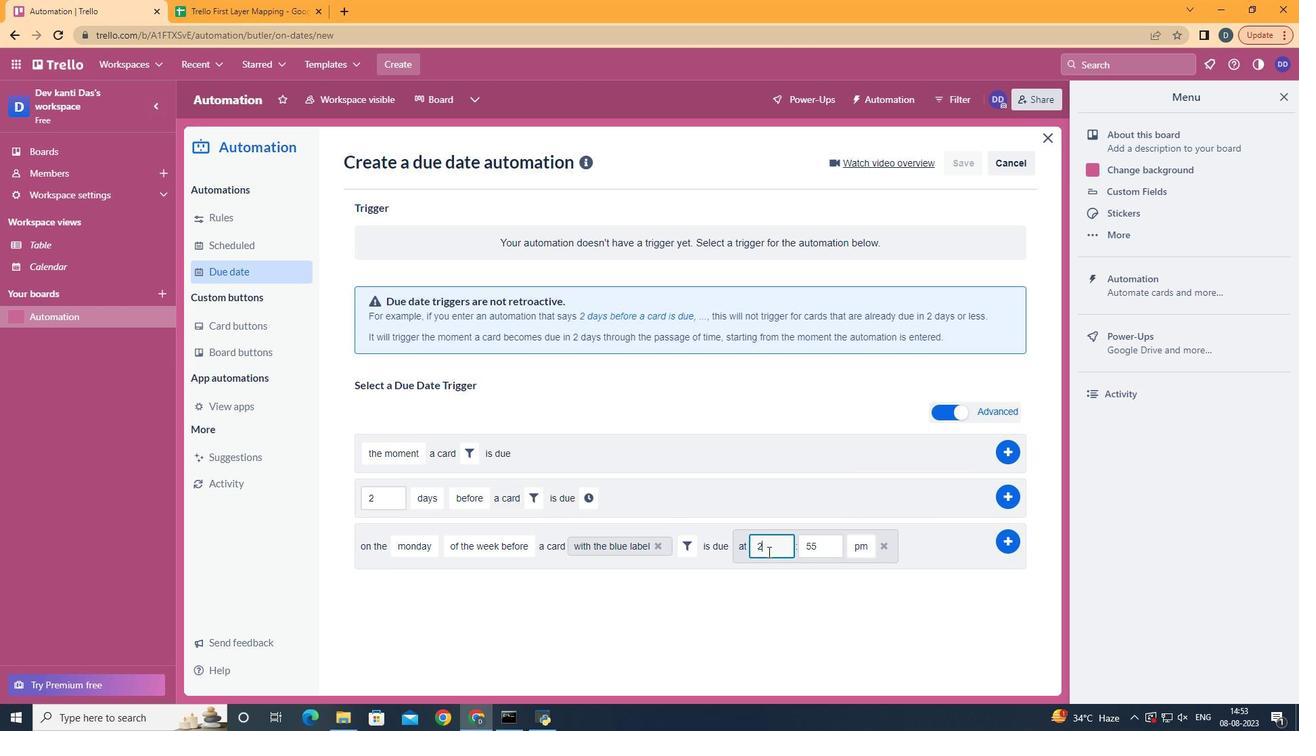 
Action: Mouse moved to (769, 551)
Screenshot: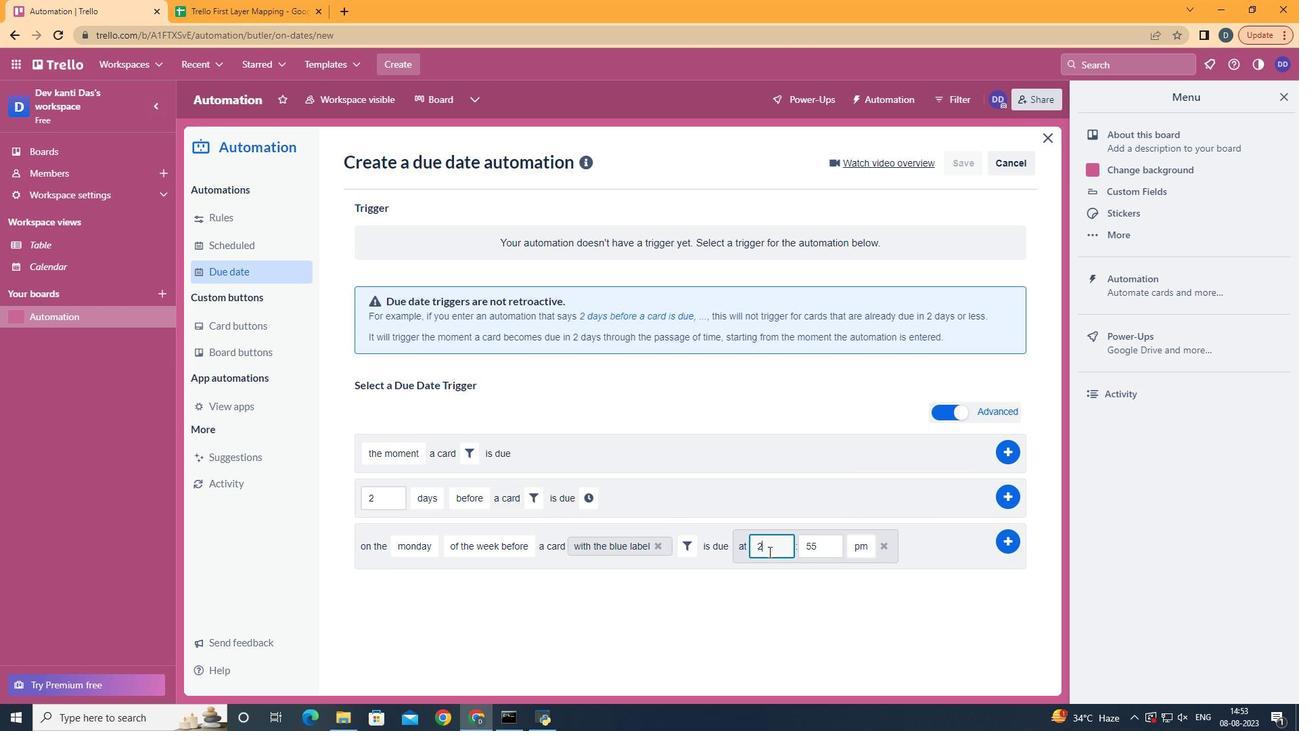 
Action: Key pressed <Key.backspace>11
Screenshot: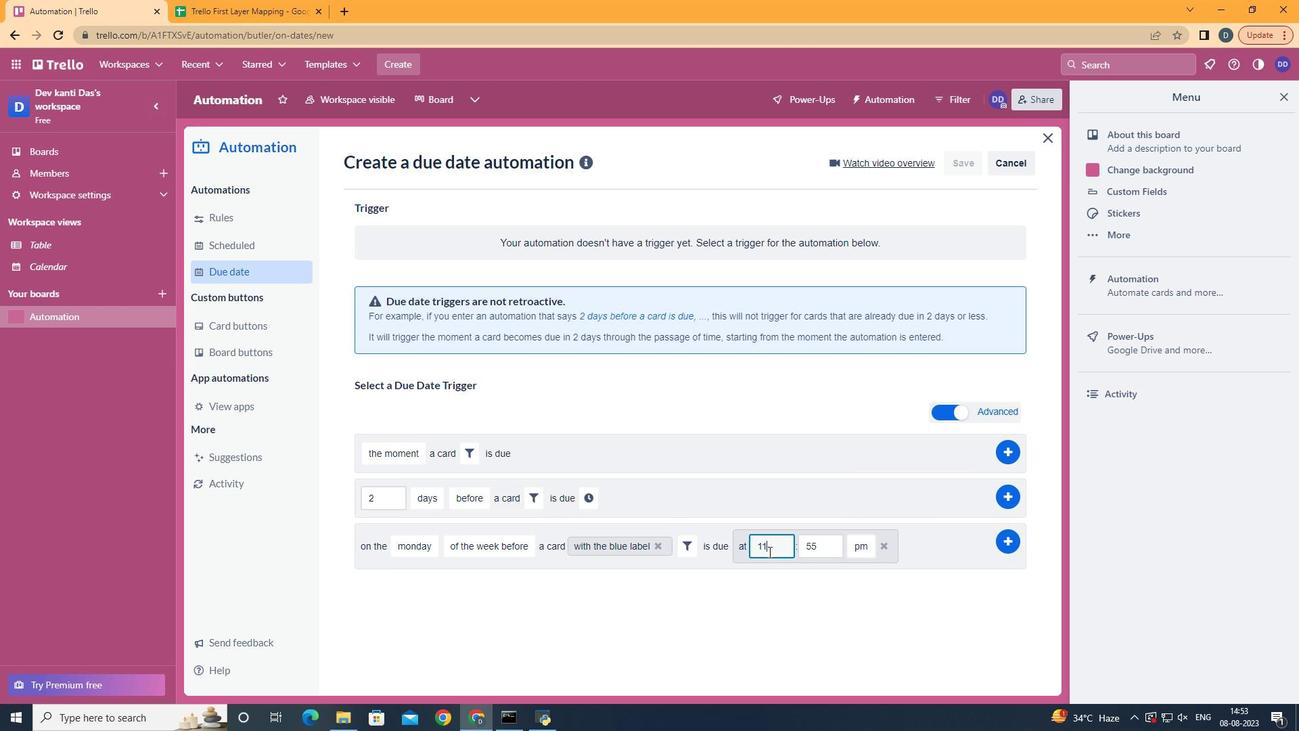 
Action: Mouse moved to (834, 545)
Screenshot: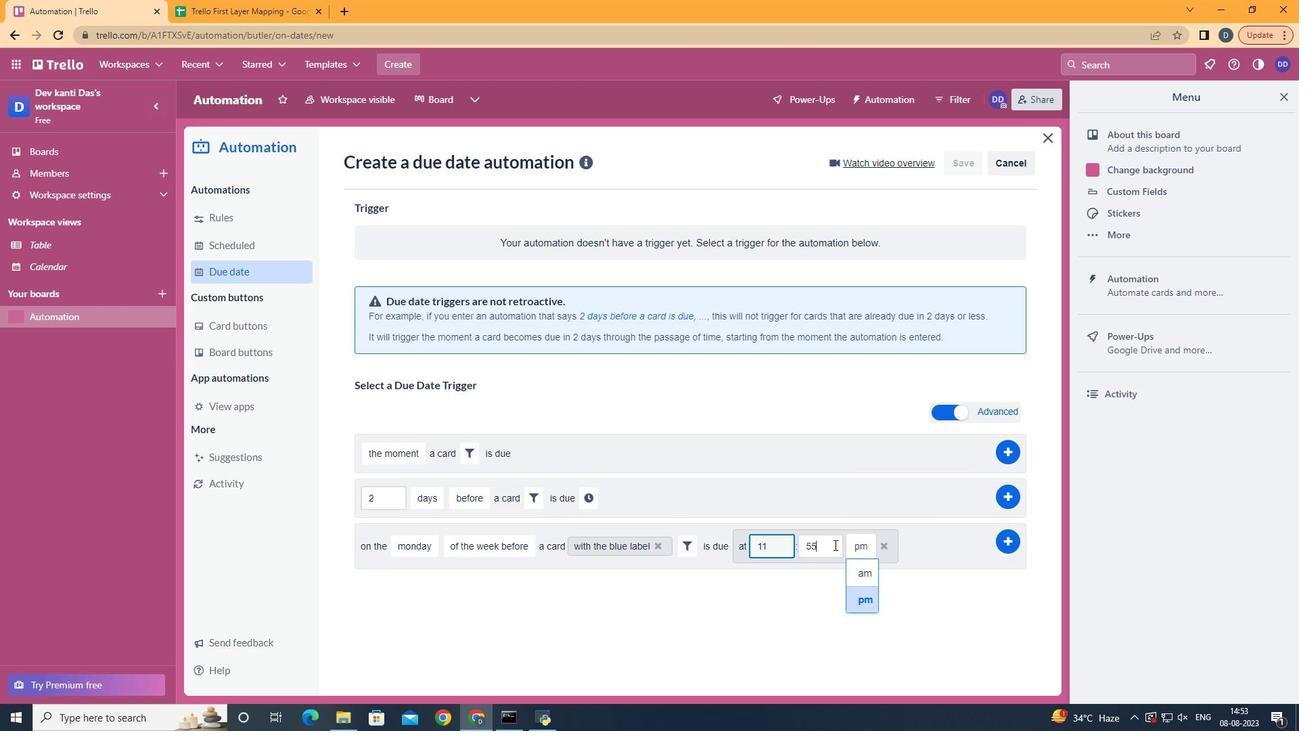 
Action: Mouse pressed left at (834, 545)
Screenshot: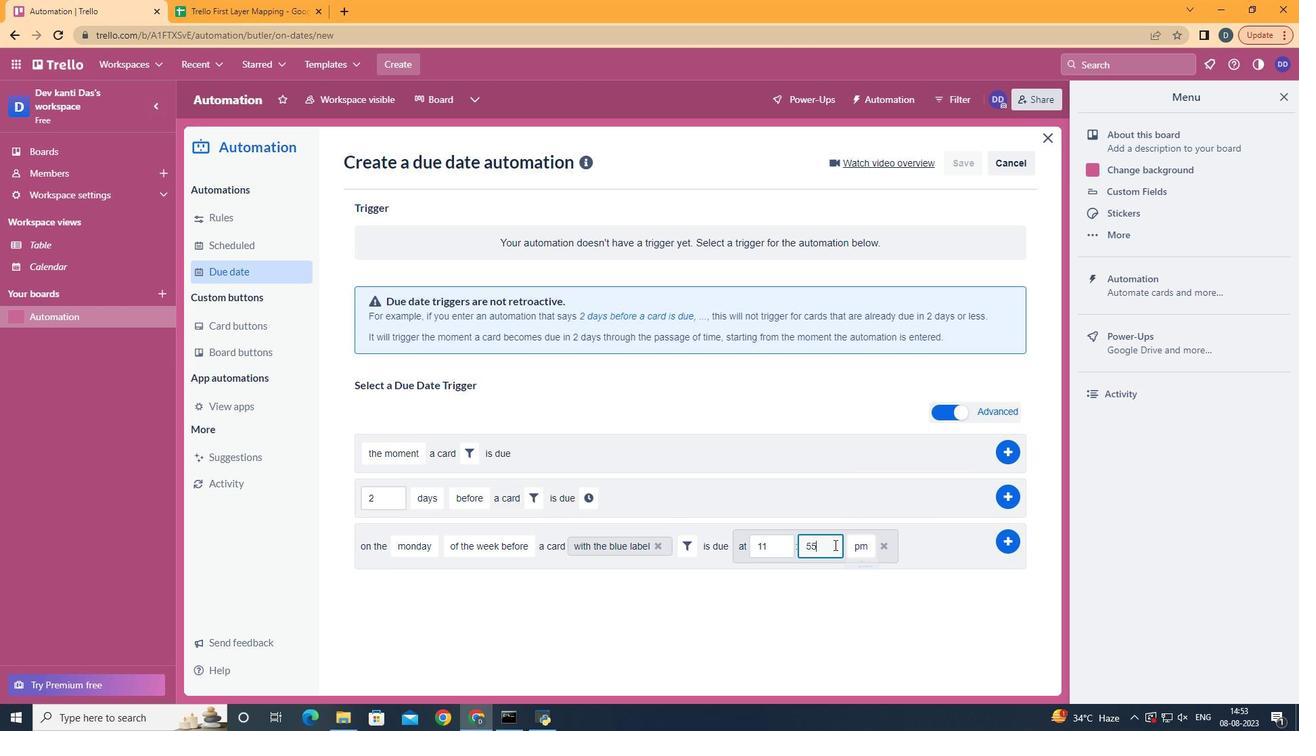 
Action: Key pressed <Key.backspace><Key.backspace>00
Screenshot: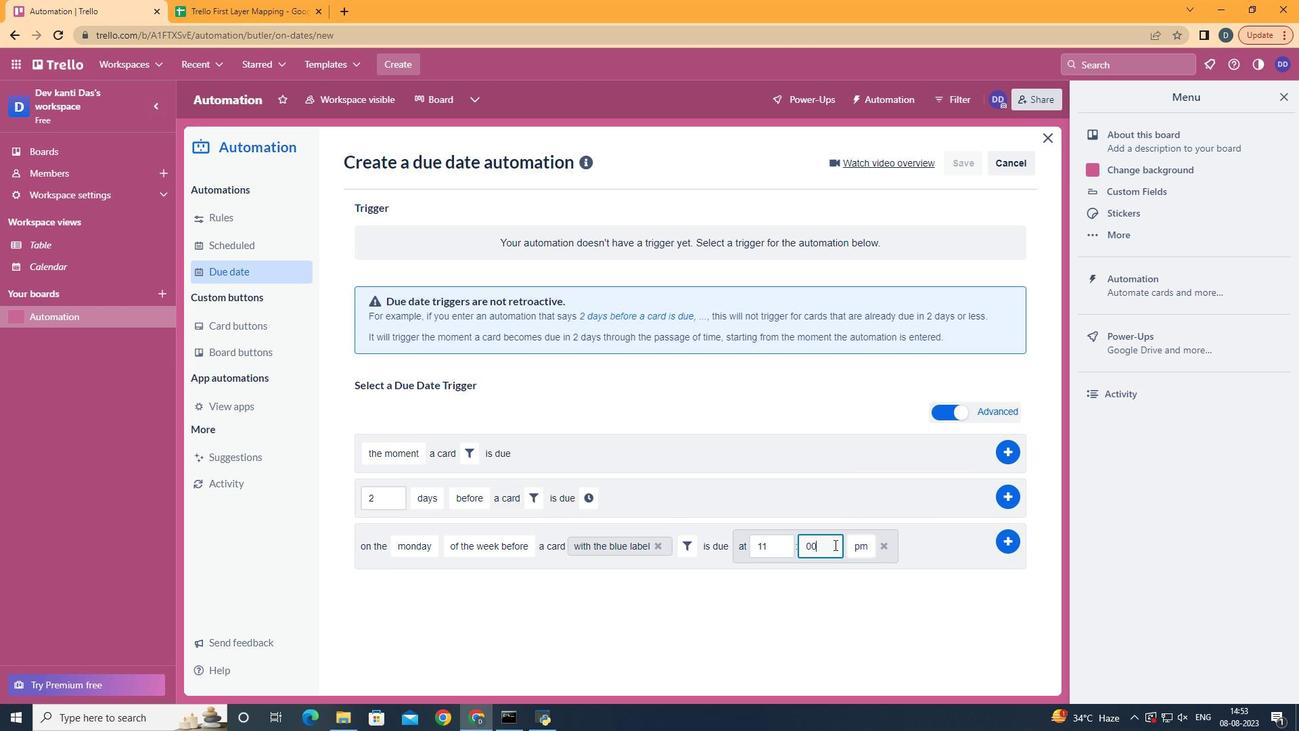 
Action: Mouse moved to (862, 574)
Screenshot: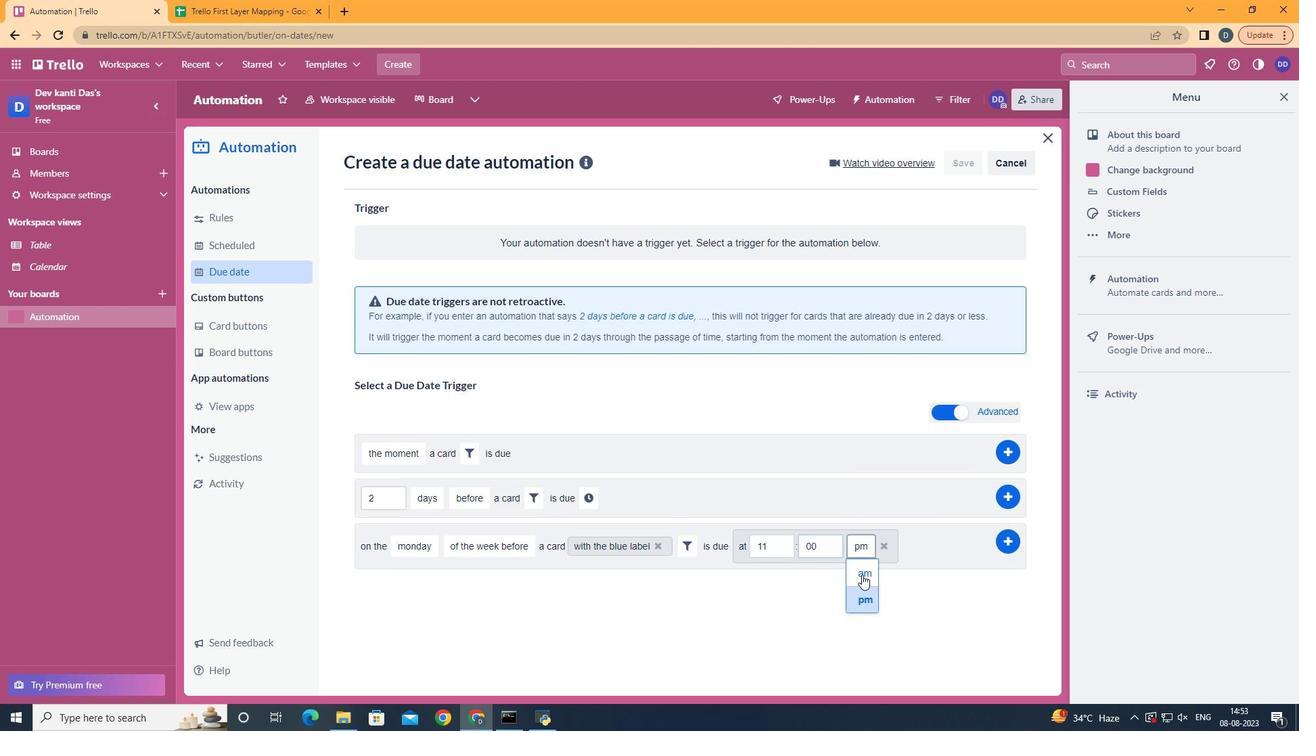 
Action: Mouse pressed left at (862, 574)
Screenshot: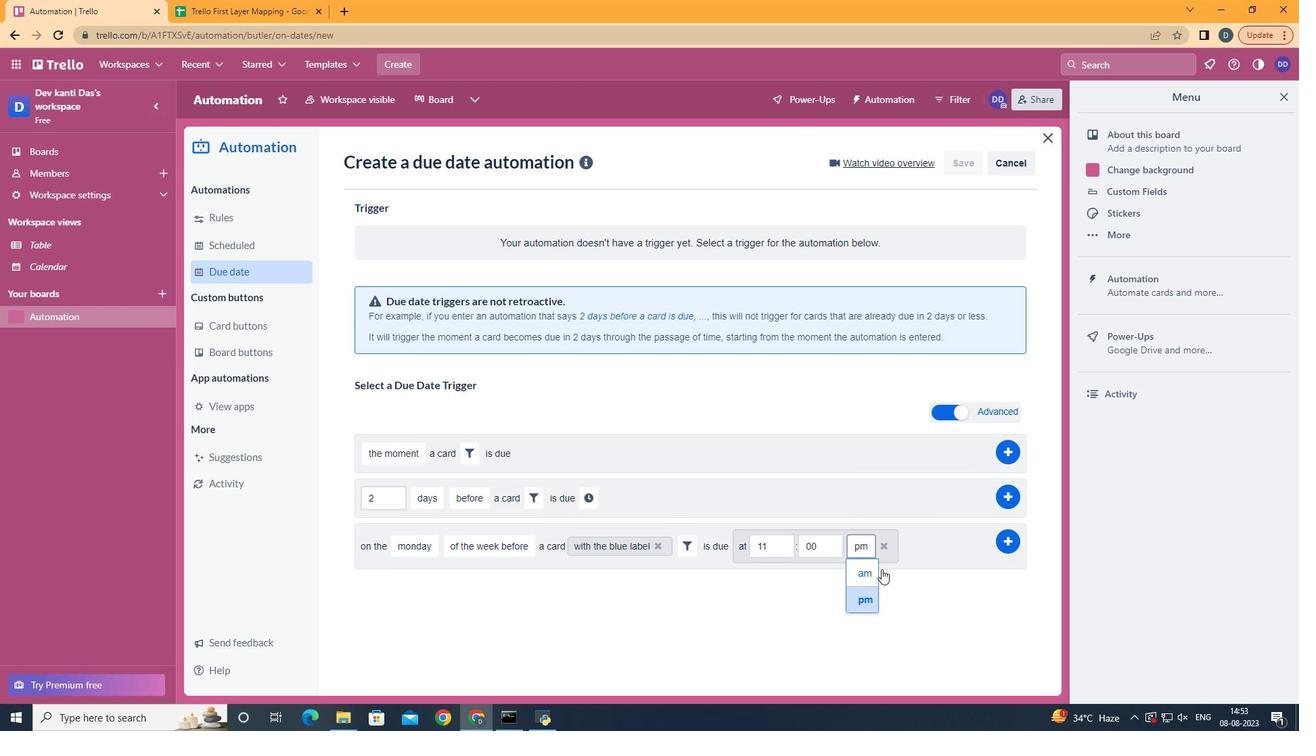 
Action: Mouse moved to (1005, 543)
Screenshot: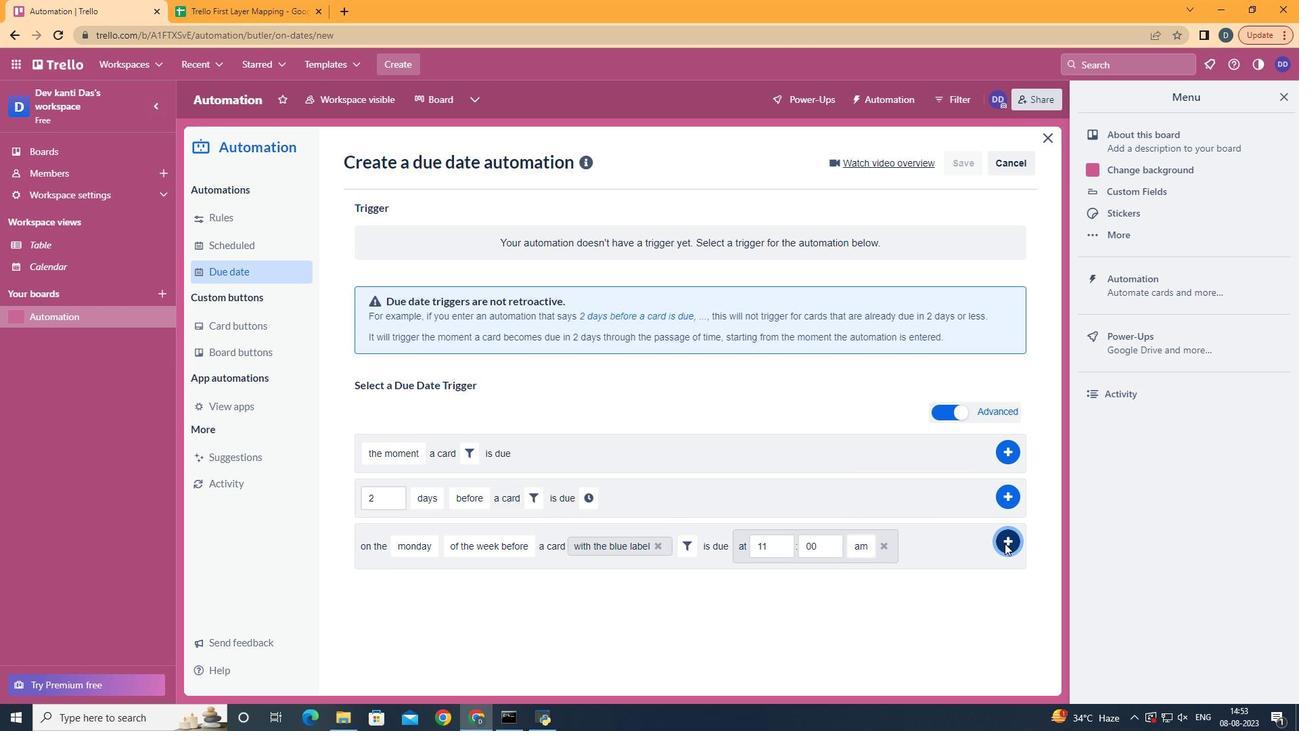 
Action: Mouse pressed left at (1005, 543)
Screenshot: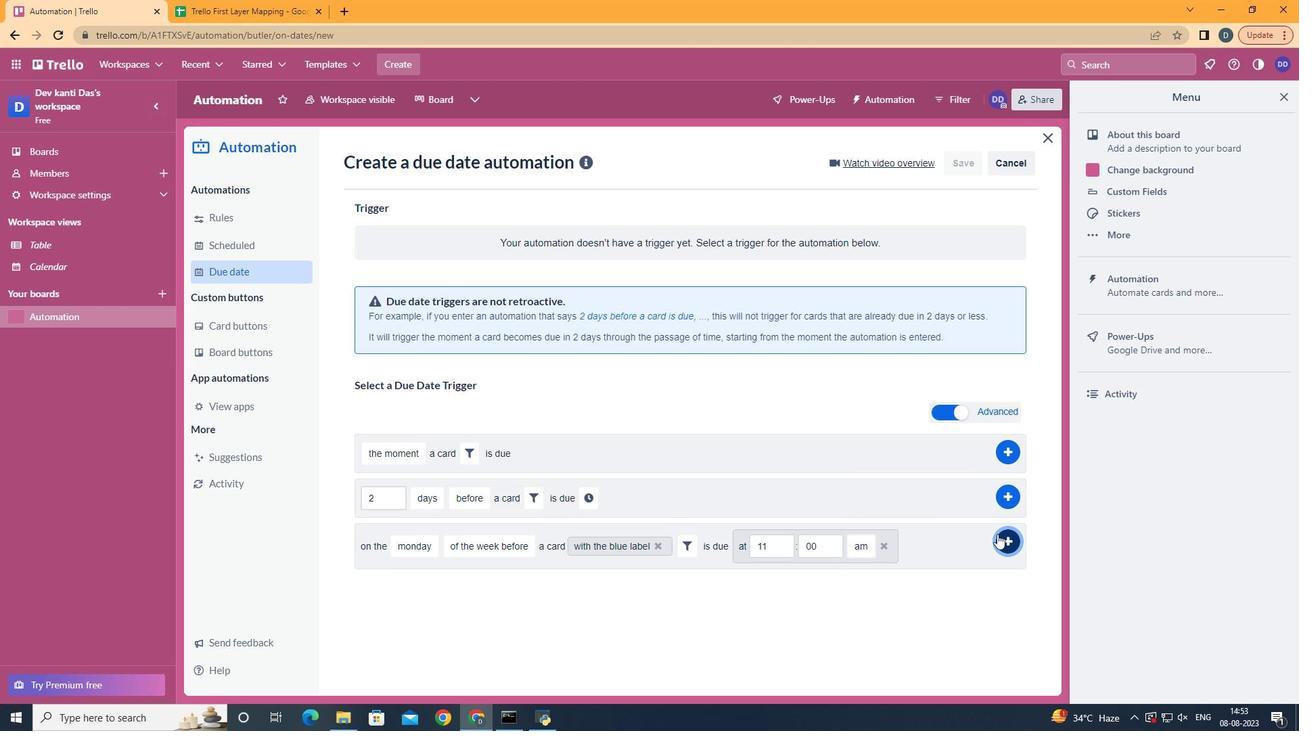 
Action: Mouse moved to (708, 254)
Screenshot: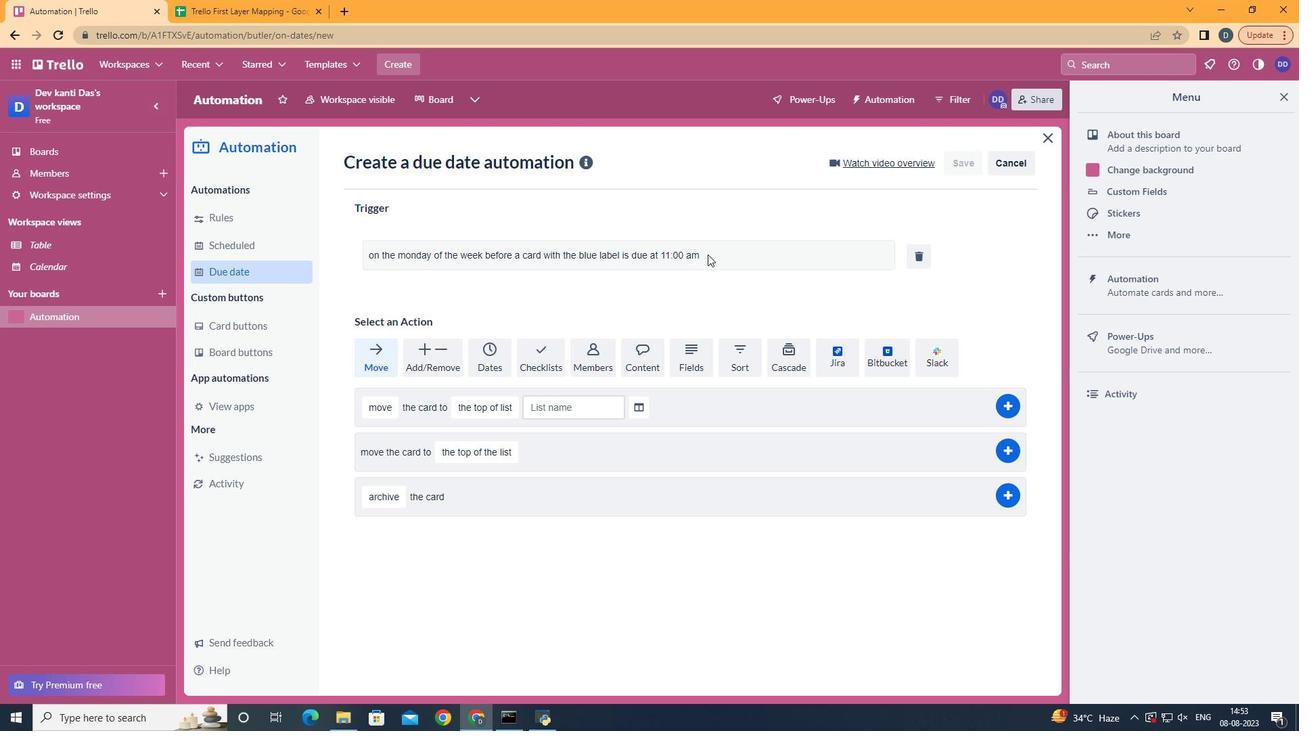 
